 Task: Create a due date automation trigger when advanced on, on the monday after a card is due add dates due in between 1 and 5 days at 11:00 AM.
Action: Mouse moved to (827, 240)
Screenshot: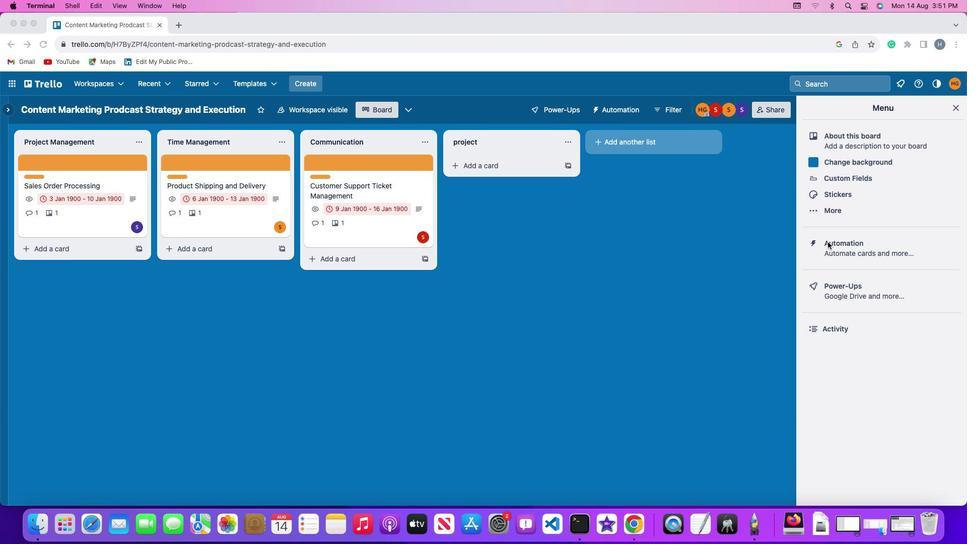 
Action: Mouse pressed left at (827, 240)
Screenshot: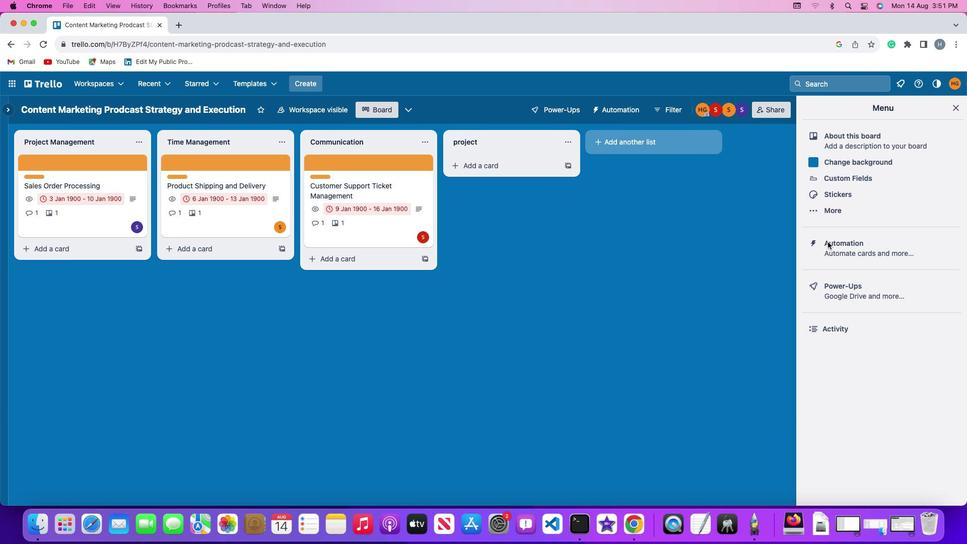 
Action: Mouse pressed left at (827, 240)
Screenshot: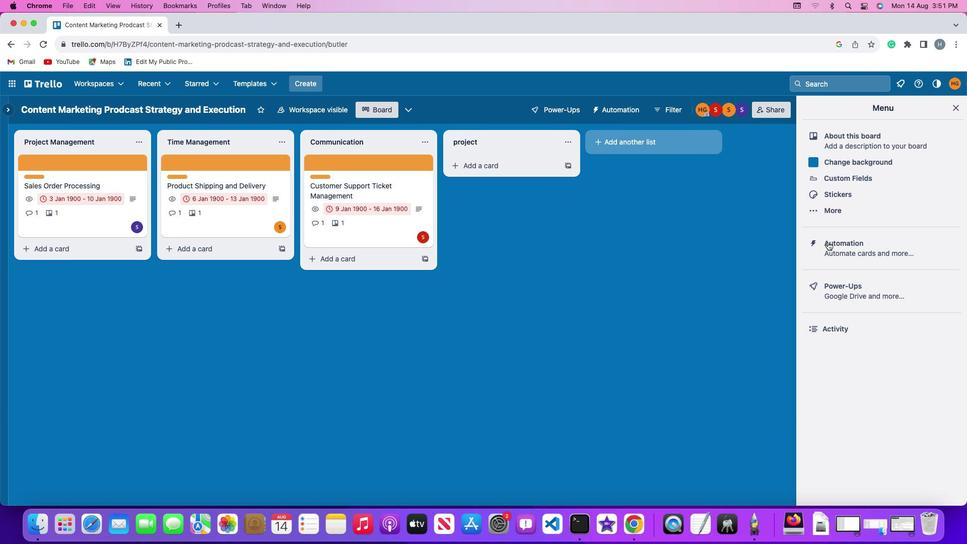 
Action: Mouse moved to (51, 233)
Screenshot: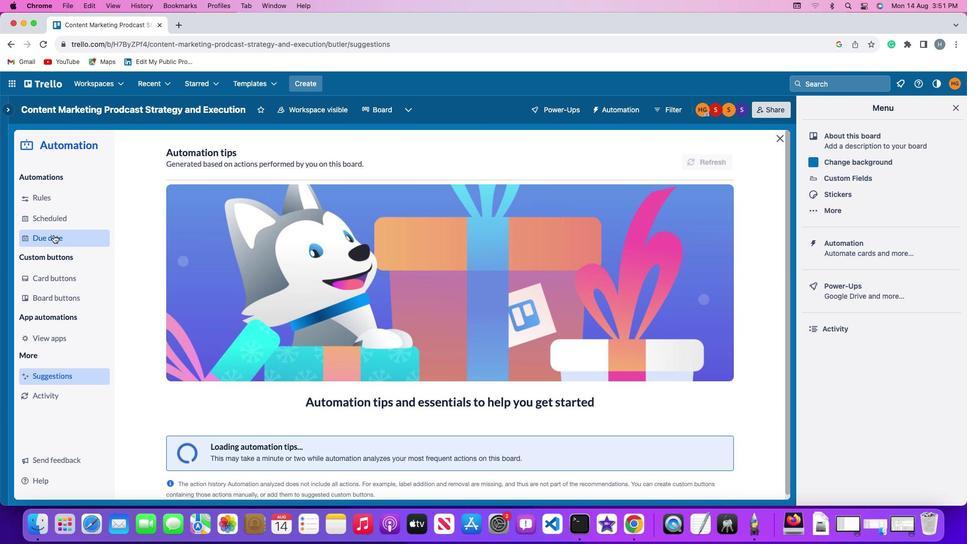 
Action: Mouse pressed left at (51, 233)
Screenshot: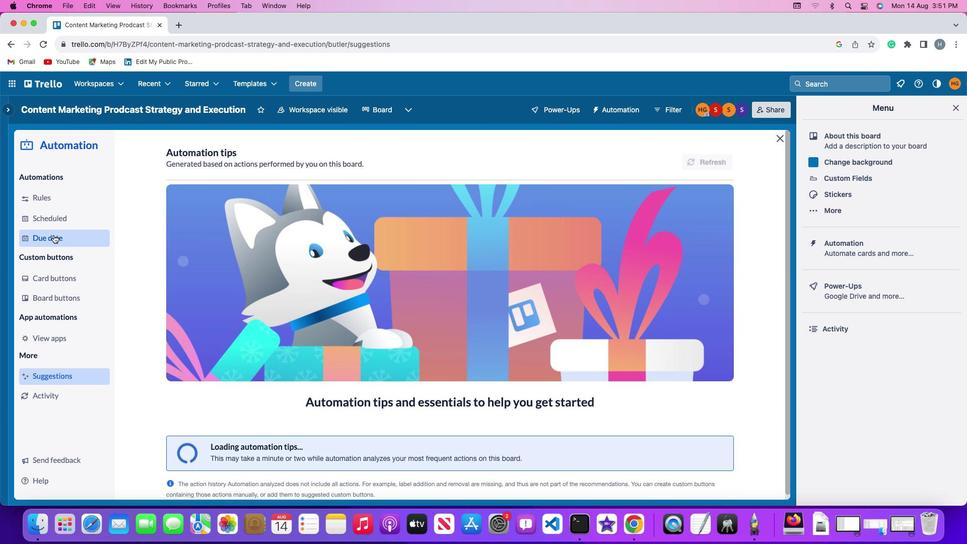 
Action: Mouse moved to (688, 154)
Screenshot: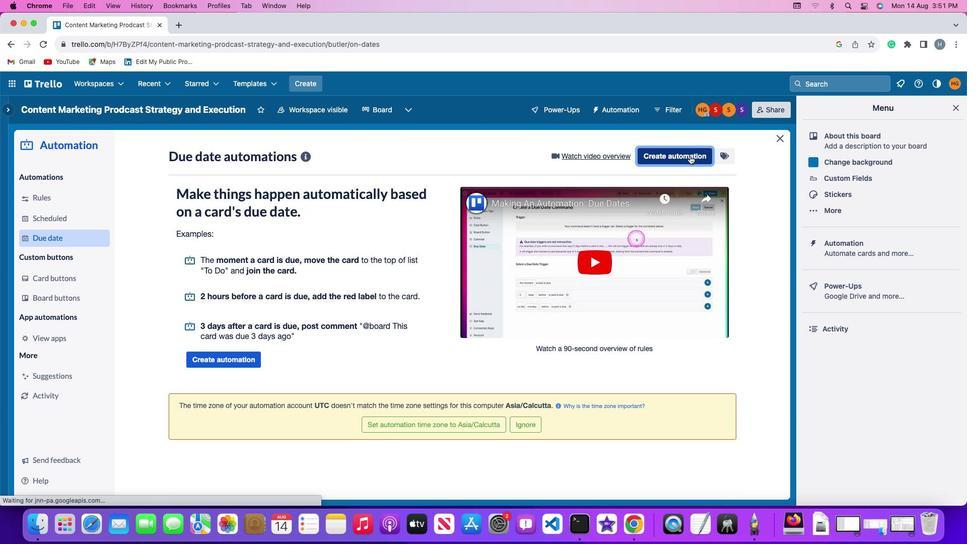 
Action: Mouse pressed left at (688, 154)
Screenshot: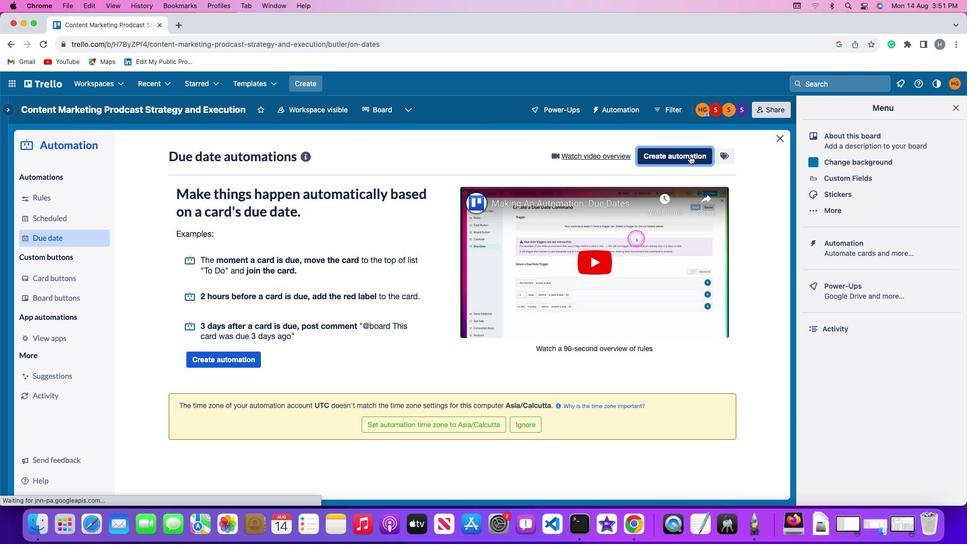 
Action: Mouse moved to (247, 251)
Screenshot: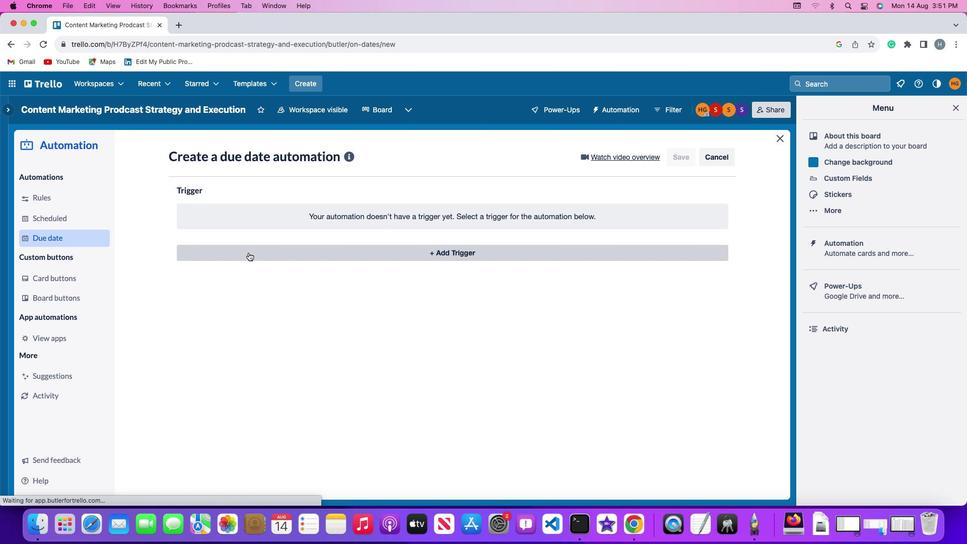 
Action: Mouse pressed left at (247, 251)
Screenshot: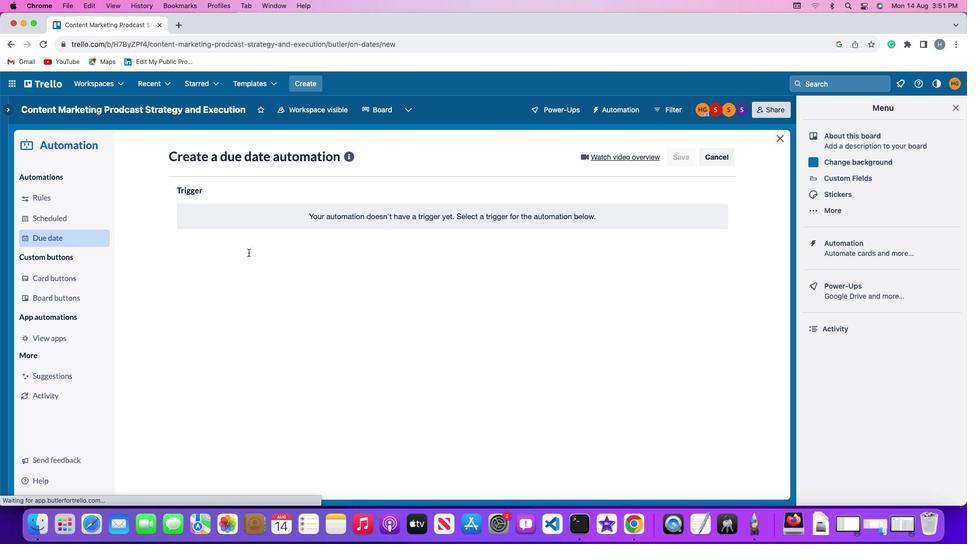 
Action: Mouse moved to (237, 437)
Screenshot: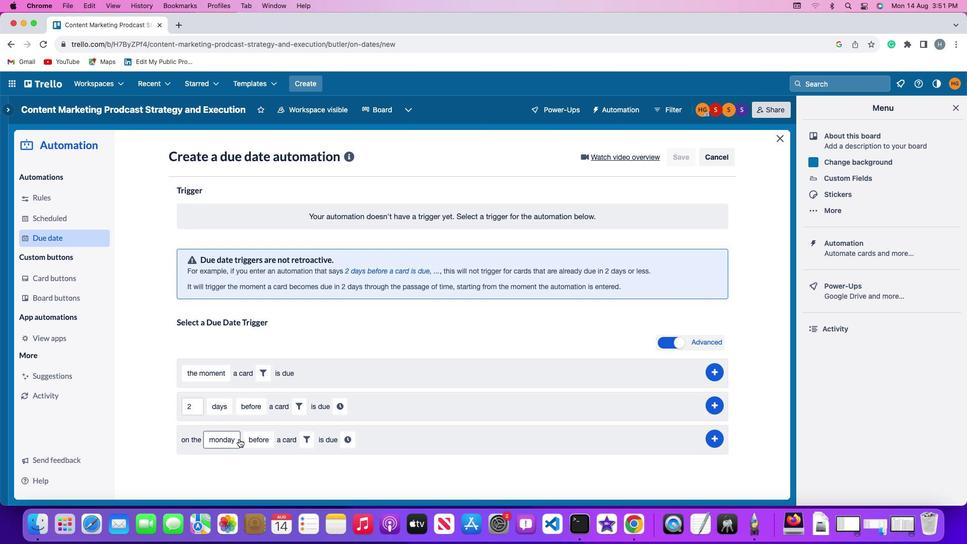 
Action: Mouse pressed left at (237, 437)
Screenshot: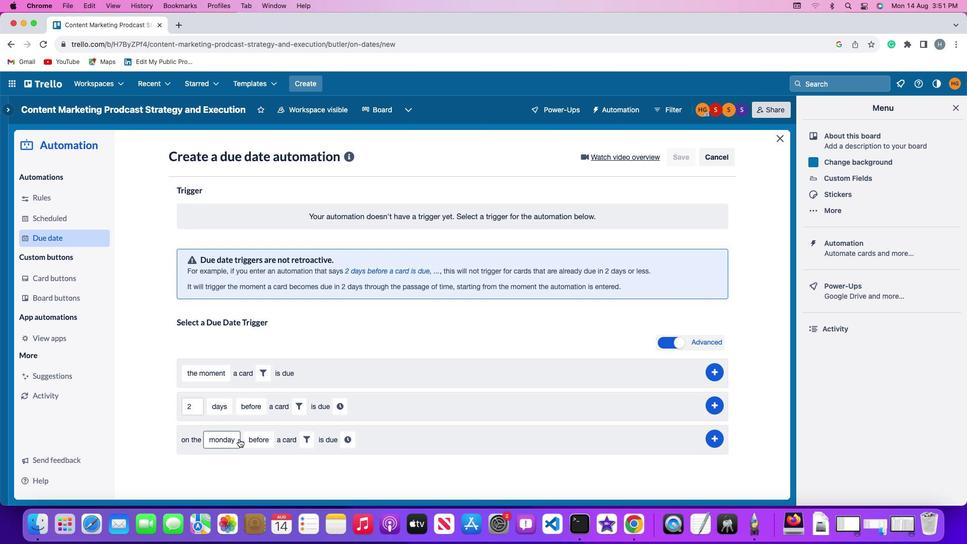 
Action: Mouse moved to (246, 304)
Screenshot: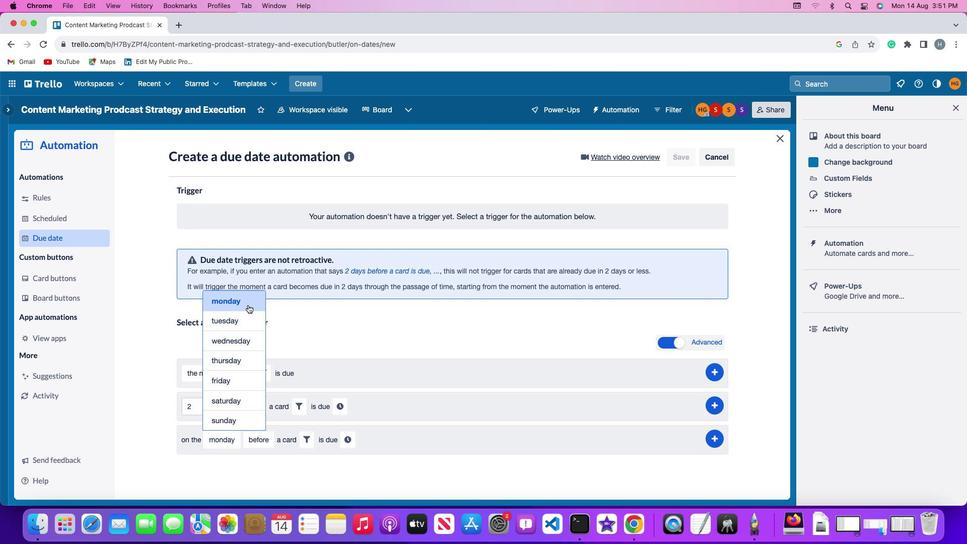 
Action: Mouse pressed left at (246, 304)
Screenshot: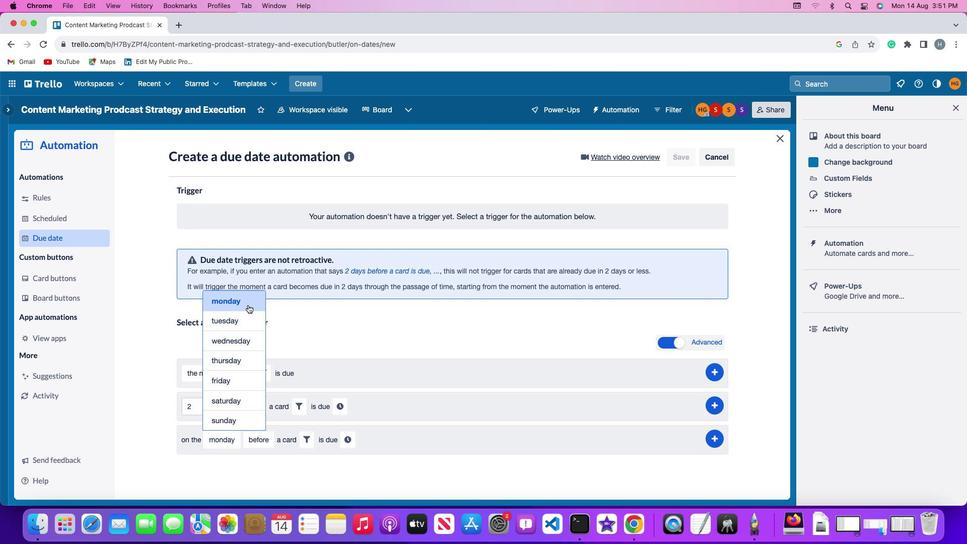 
Action: Mouse moved to (262, 443)
Screenshot: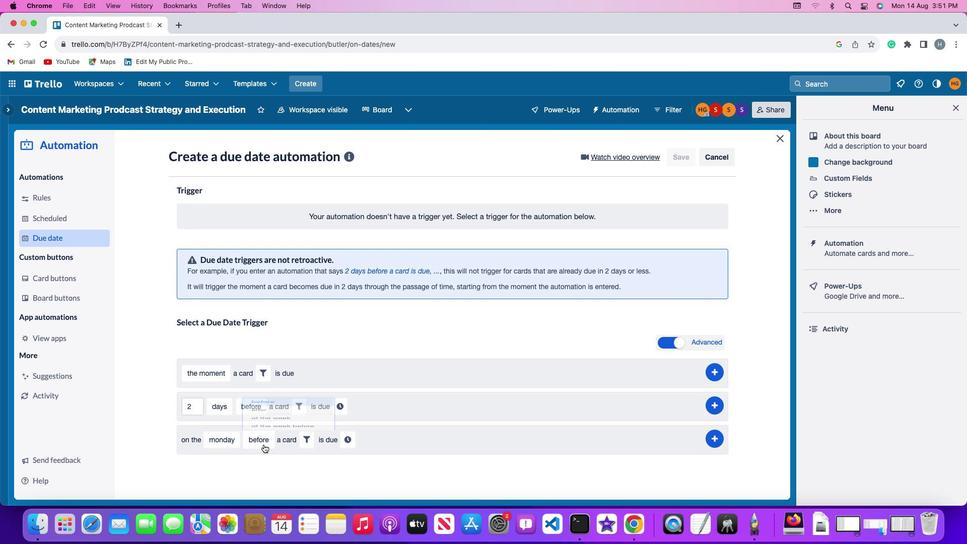 
Action: Mouse pressed left at (262, 443)
Screenshot: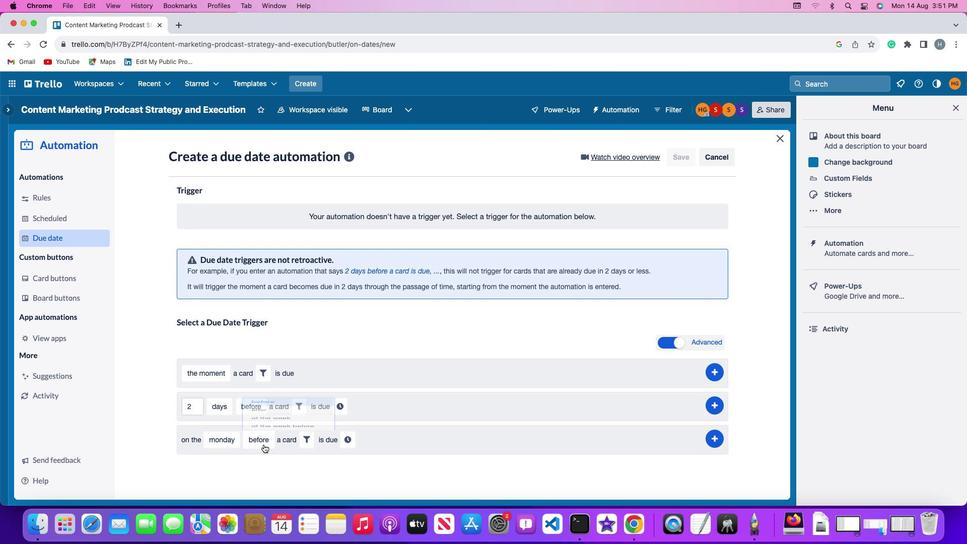 
Action: Mouse moved to (269, 373)
Screenshot: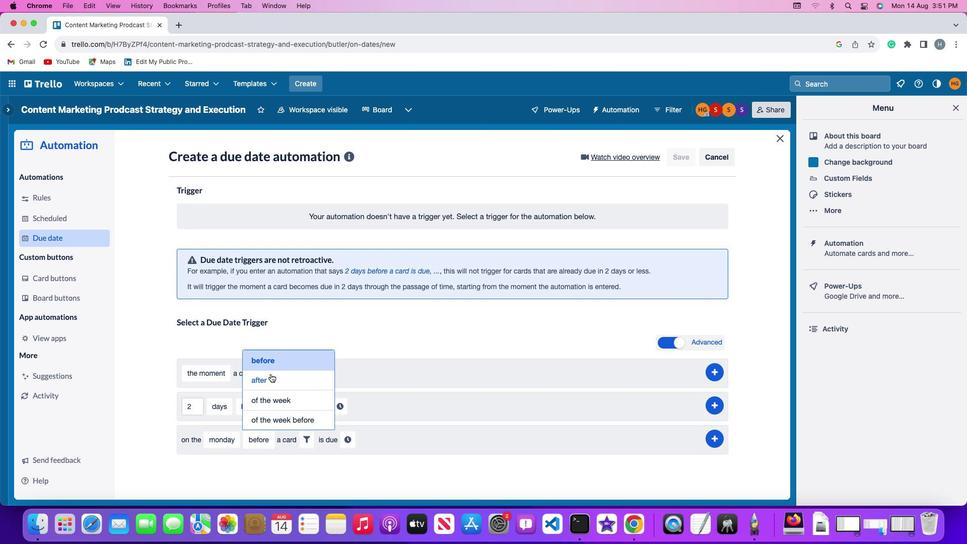 
Action: Mouse pressed left at (269, 373)
Screenshot: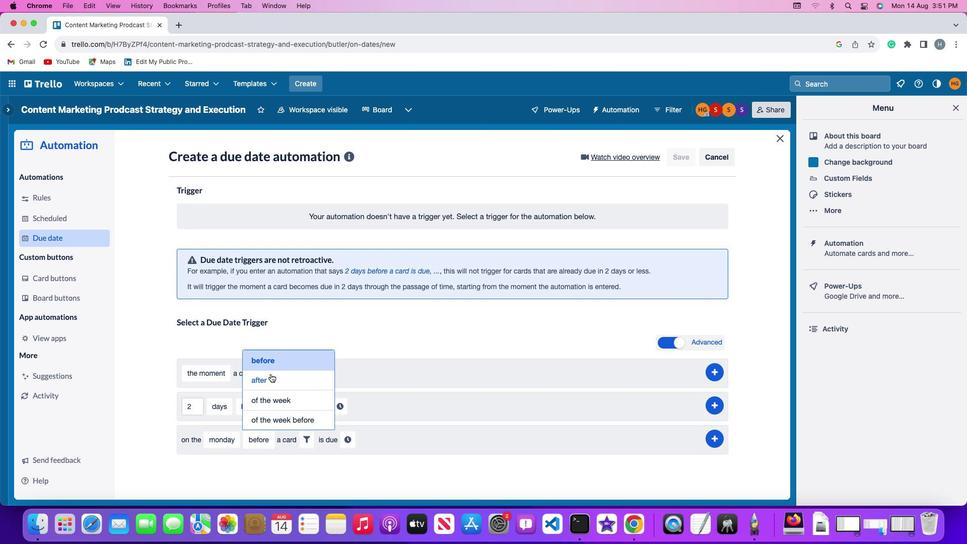 
Action: Mouse moved to (293, 444)
Screenshot: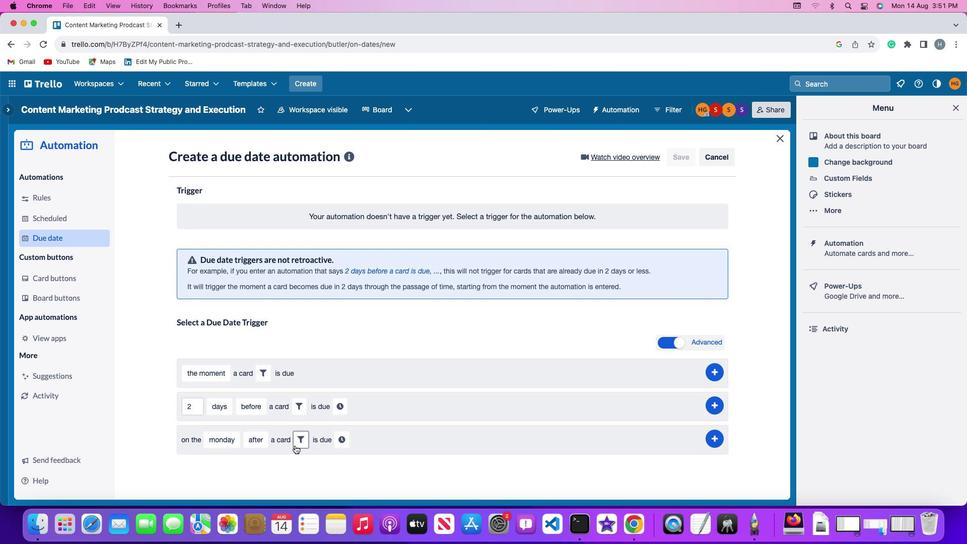 
Action: Mouse pressed left at (293, 444)
Screenshot: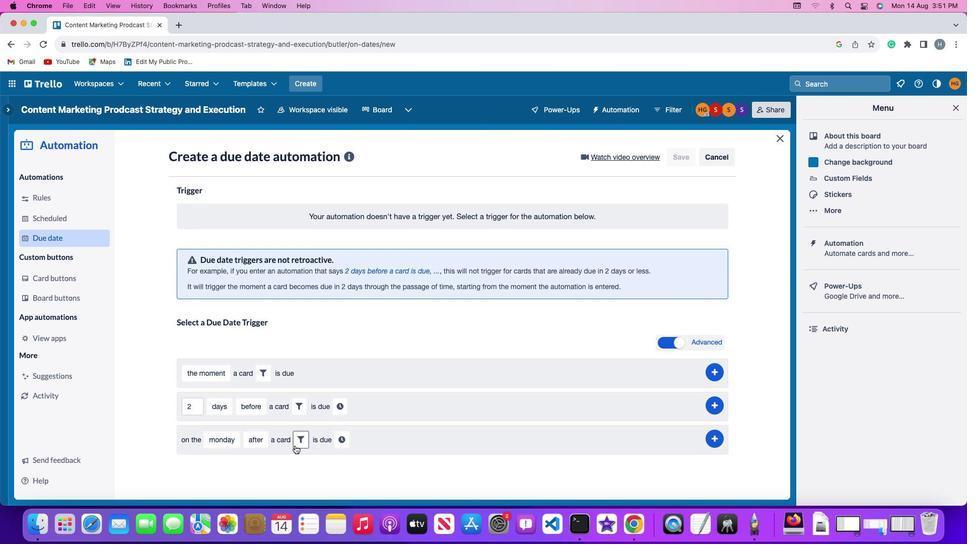 
Action: Mouse moved to (356, 472)
Screenshot: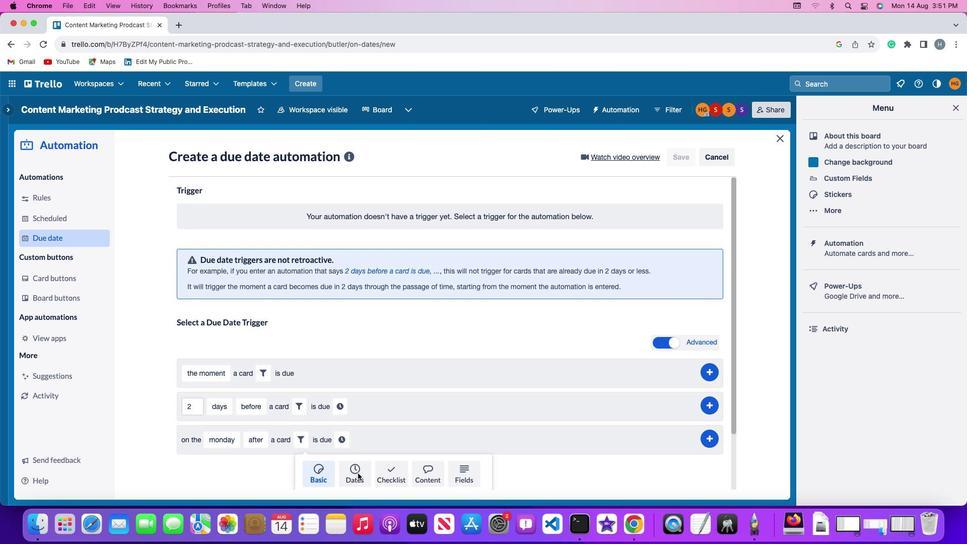 
Action: Mouse pressed left at (356, 472)
Screenshot: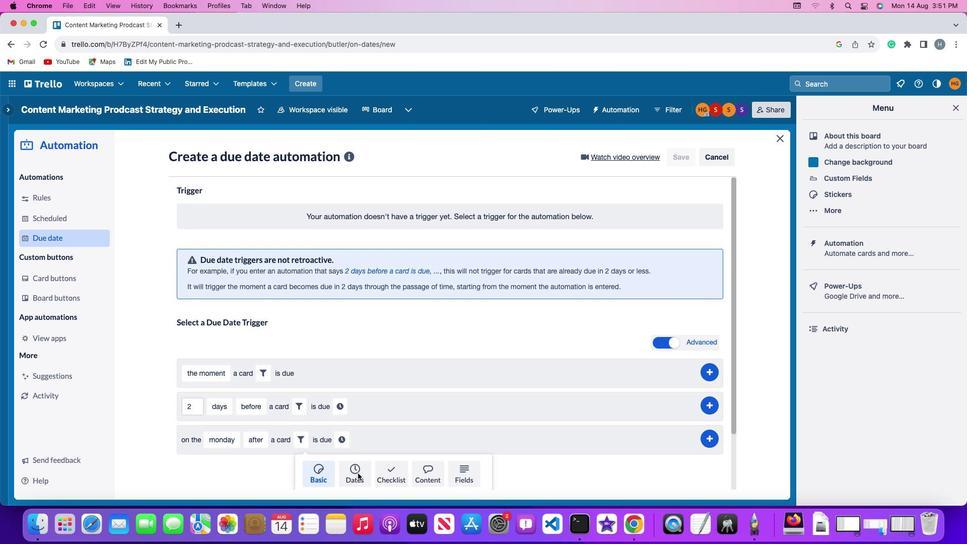 
Action: Mouse moved to (275, 468)
Screenshot: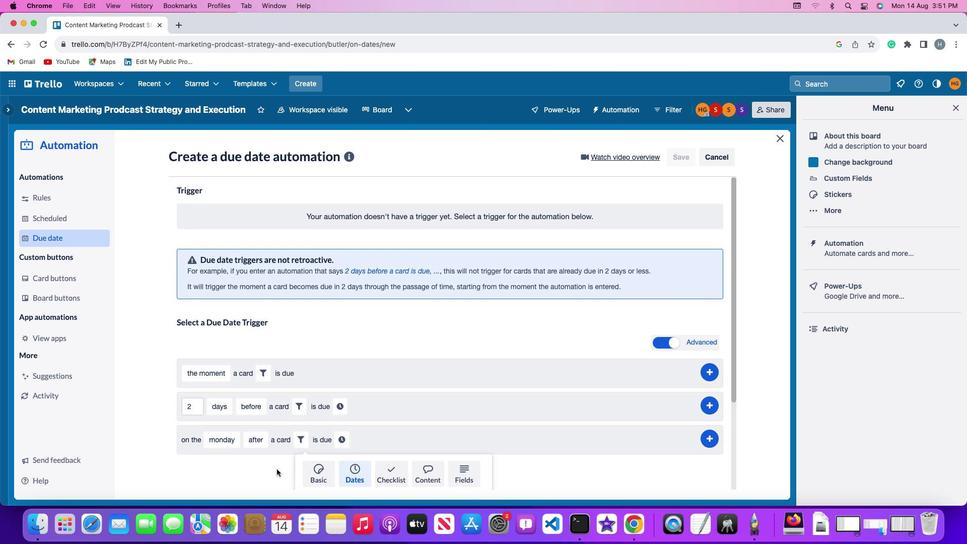 
Action: Mouse scrolled (275, 468) with delta (-1, -1)
Screenshot: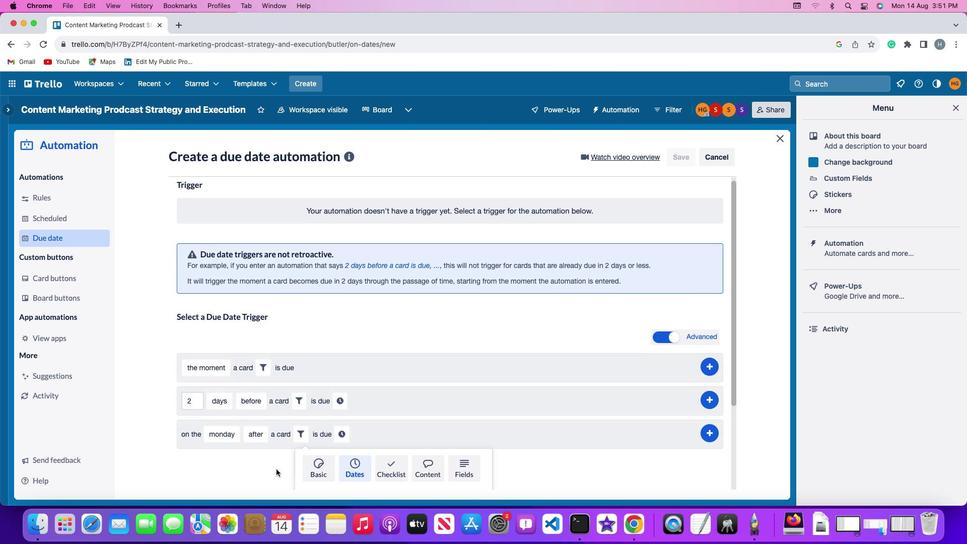 
Action: Mouse scrolled (275, 468) with delta (-1, -1)
Screenshot: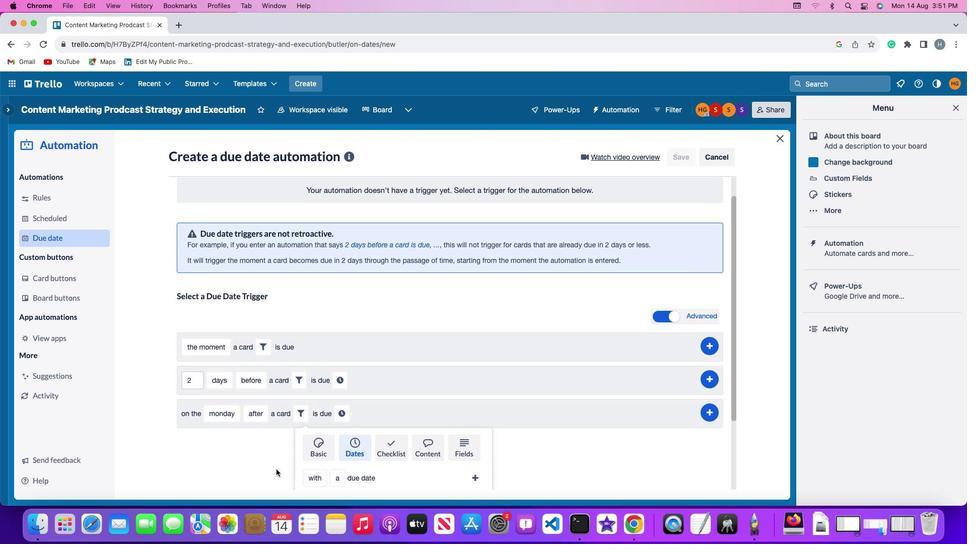 
Action: Mouse scrolled (275, 468) with delta (-1, -2)
Screenshot: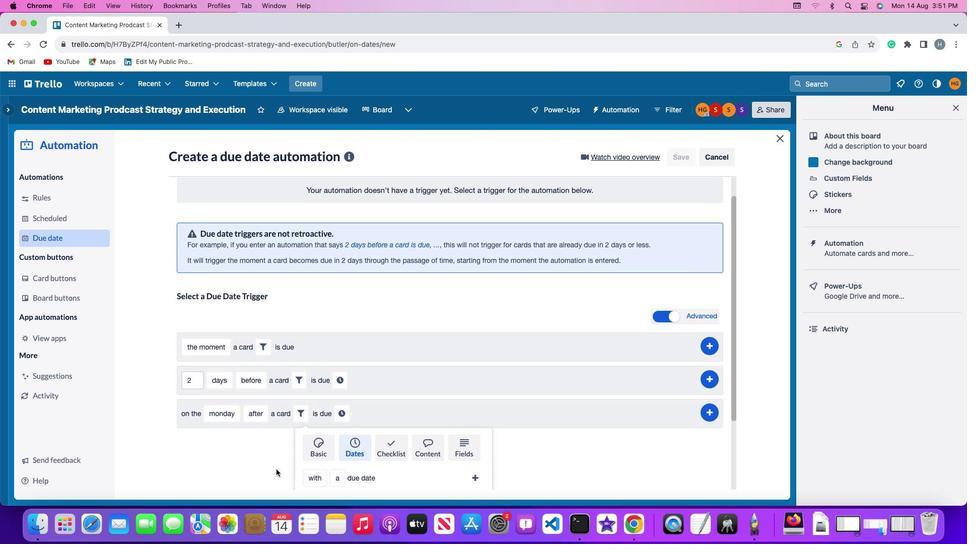 
Action: Mouse scrolled (275, 468) with delta (-1, -3)
Screenshot: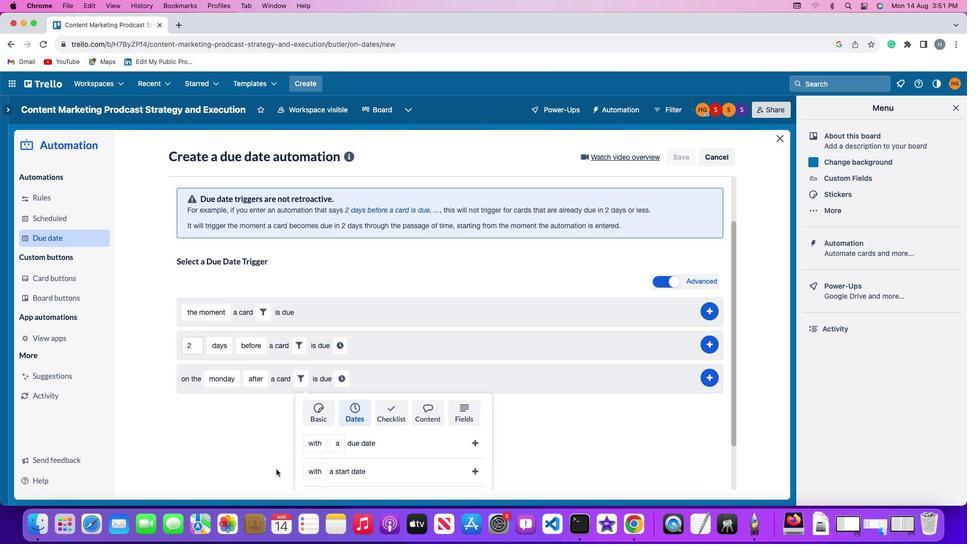 
Action: Mouse moved to (275, 467)
Screenshot: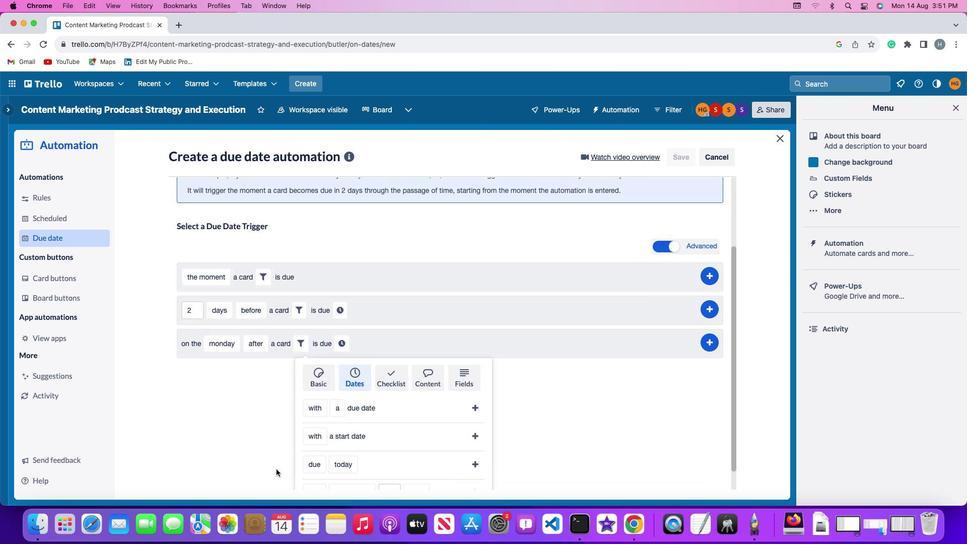 
Action: Mouse scrolled (275, 467) with delta (-1, -4)
Screenshot: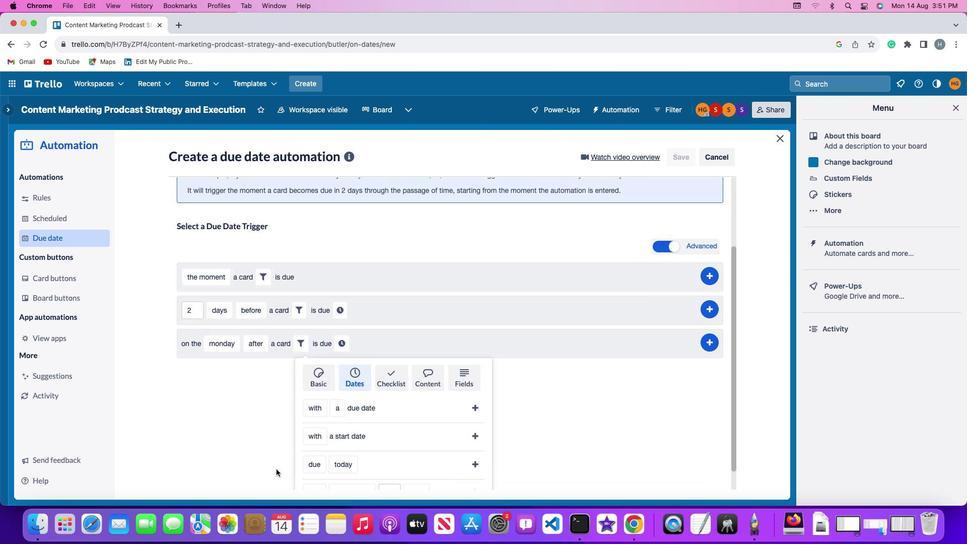 
Action: Mouse moved to (274, 467)
Screenshot: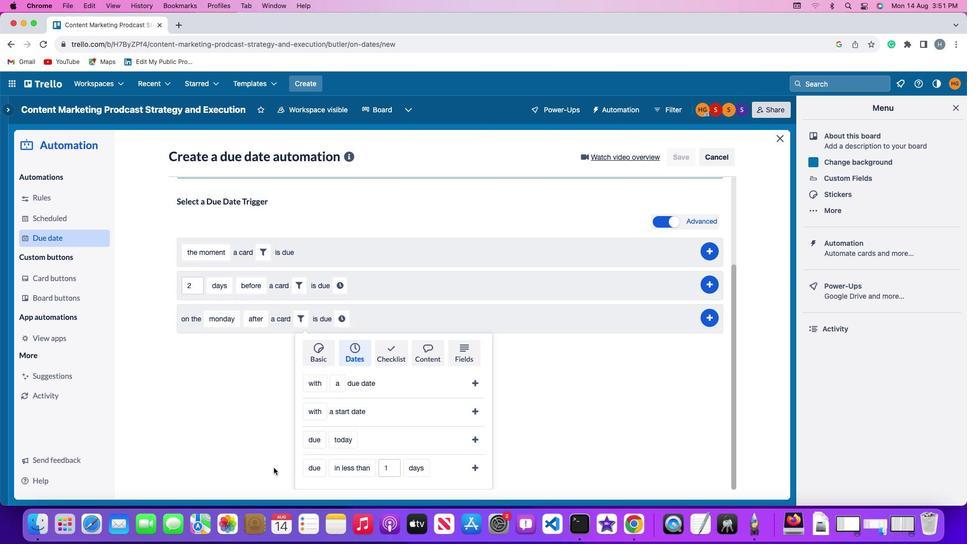 
Action: Mouse scrolled (274, 467) with delta (-1, -1)
Screenshot: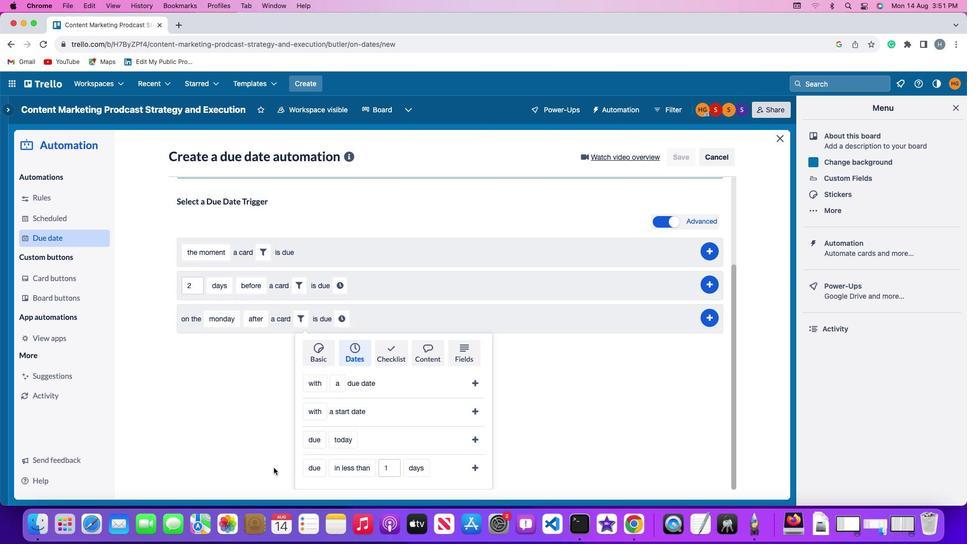 
Action: Mouse moved to (274, 467)
Screenshot: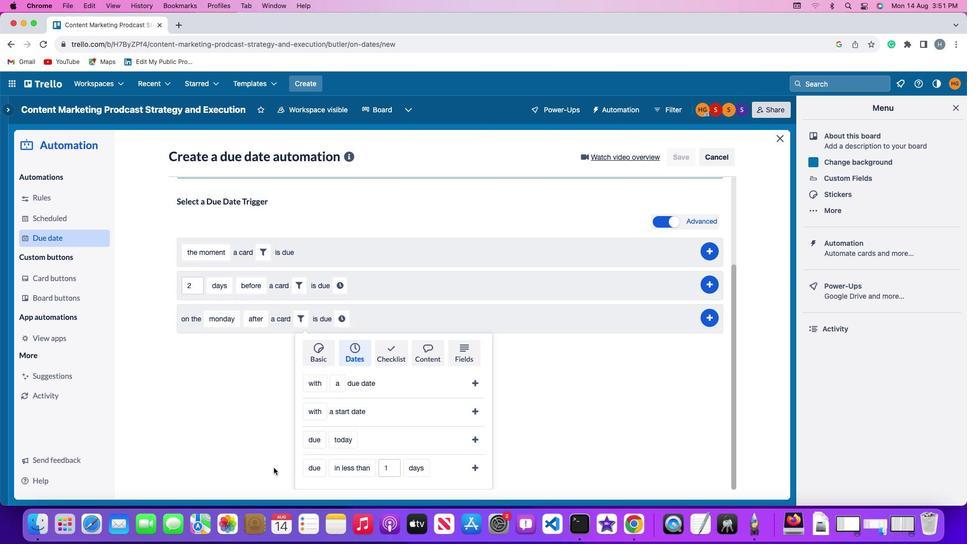 
Action: Mouse scrolled (274, 467) with delta (-1, -1)
Screenshot: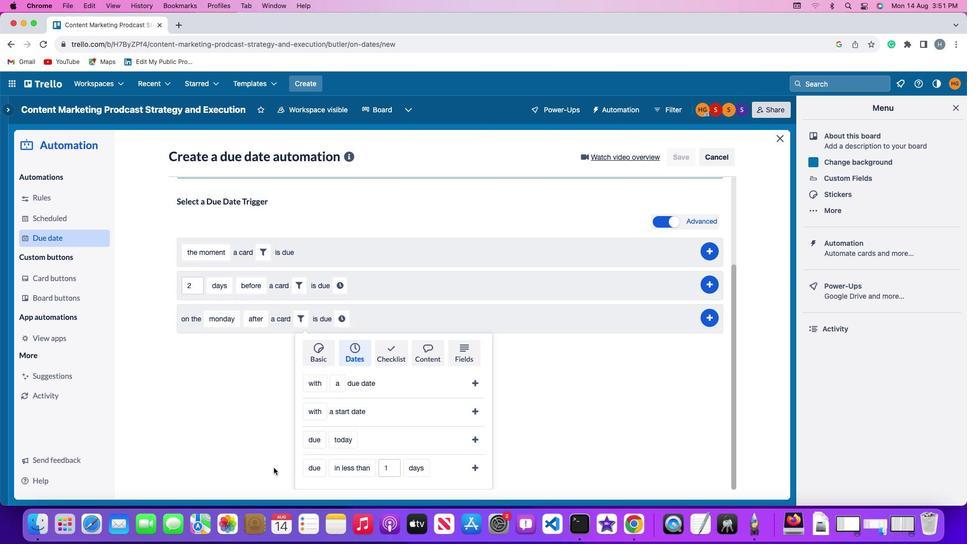 
Action: Mouse moved to (274, 467)
Screenshot: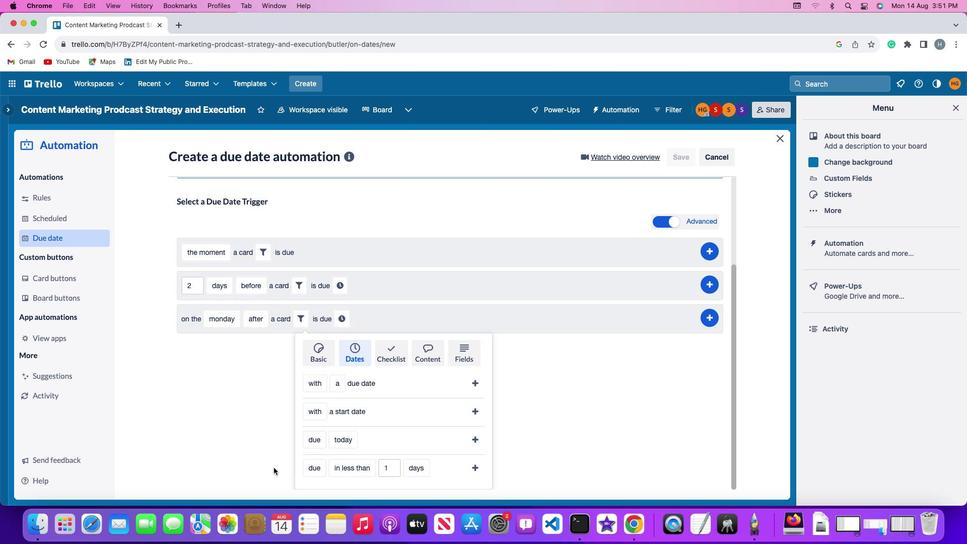 
Action: Mouse scrolled (274, 467) with delta (-1, -2)
Screenshot: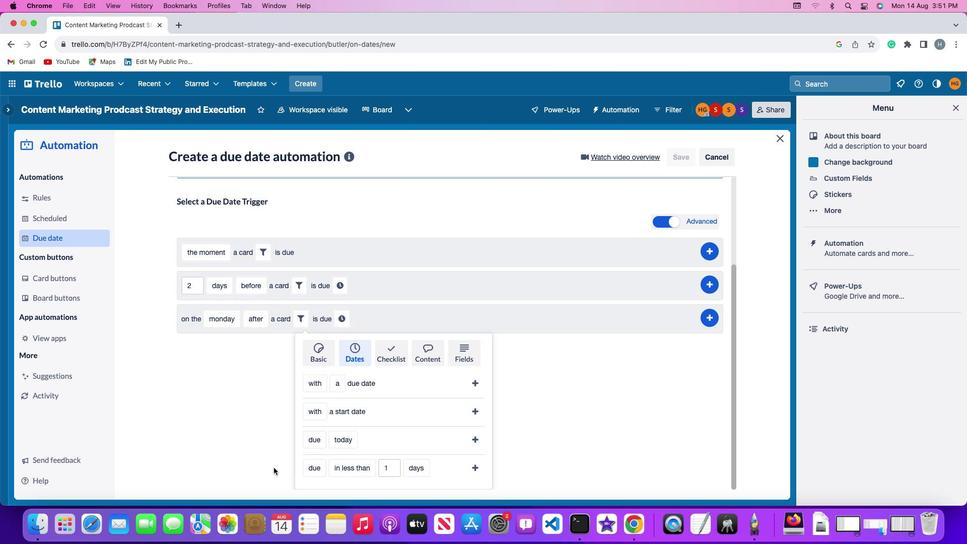 
Action: Mouse moved to (272, 466)
Screenshot: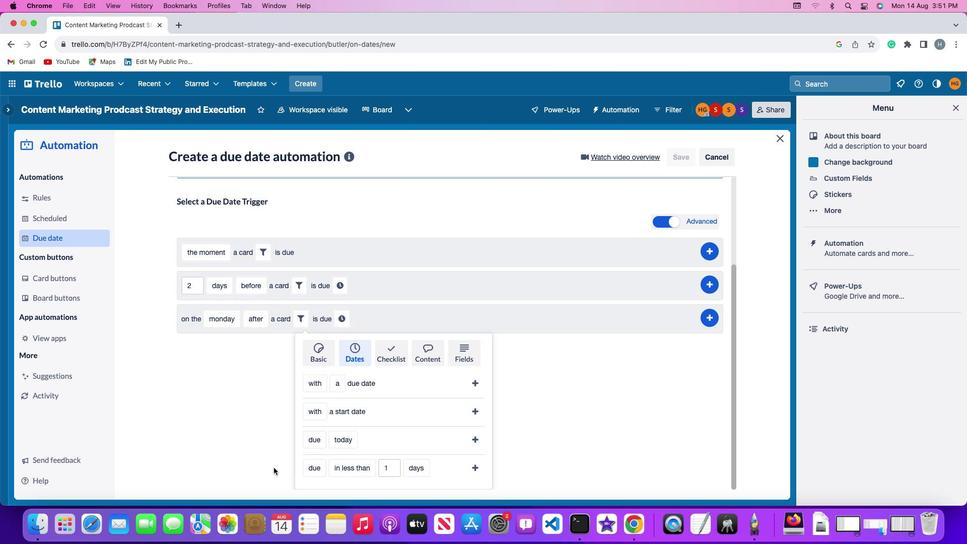 
Action: Mouse scrolled (272, 466) with delta (-1, -3)
Screenshot: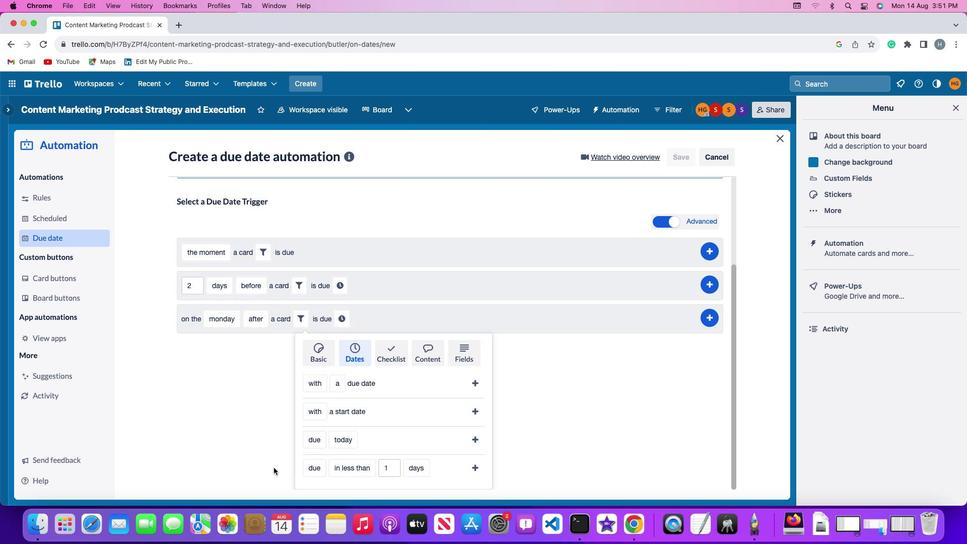 
Action: Mouse moved to (314, 472)
Screenshot: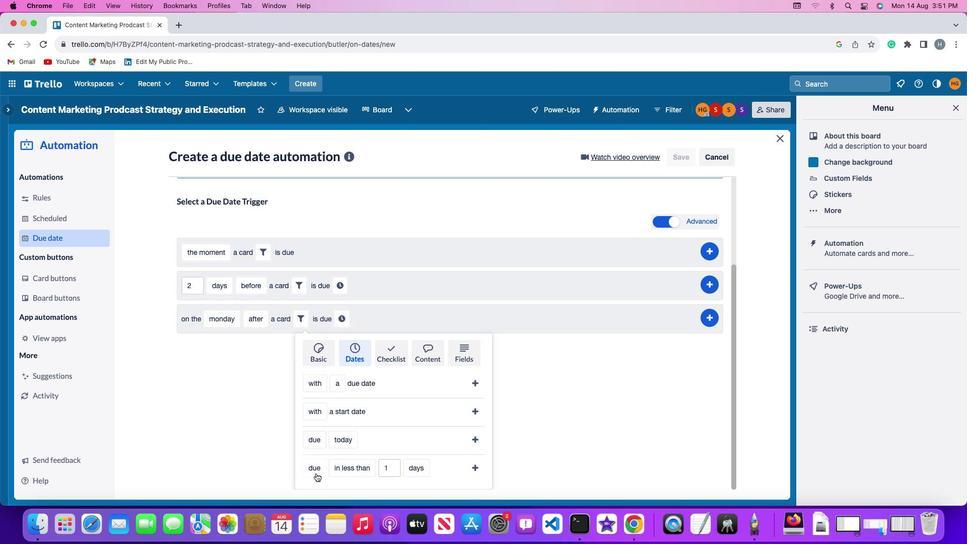 
Action: Mouse pressed left at (314, 472)
Screenshot: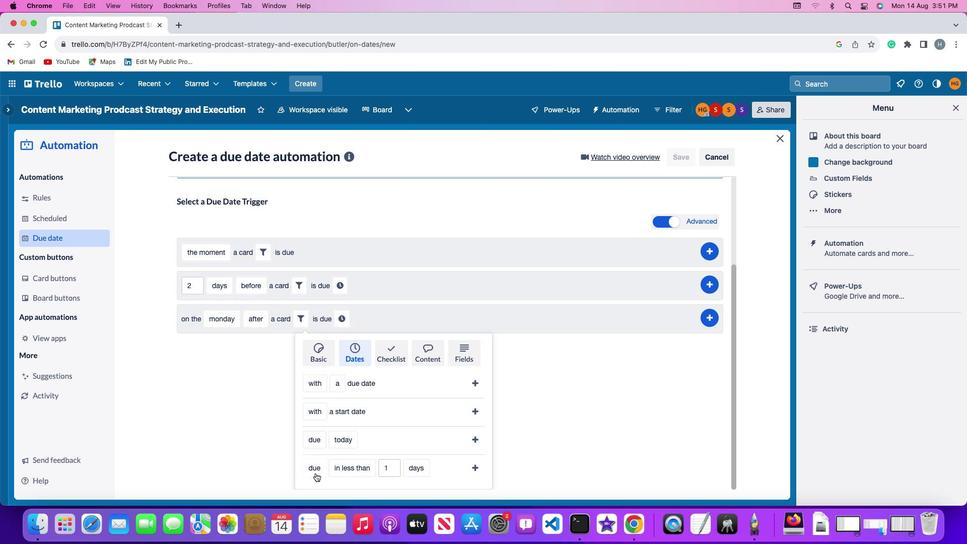 
Action: Mouse moved to (317, 430)
Screenshot: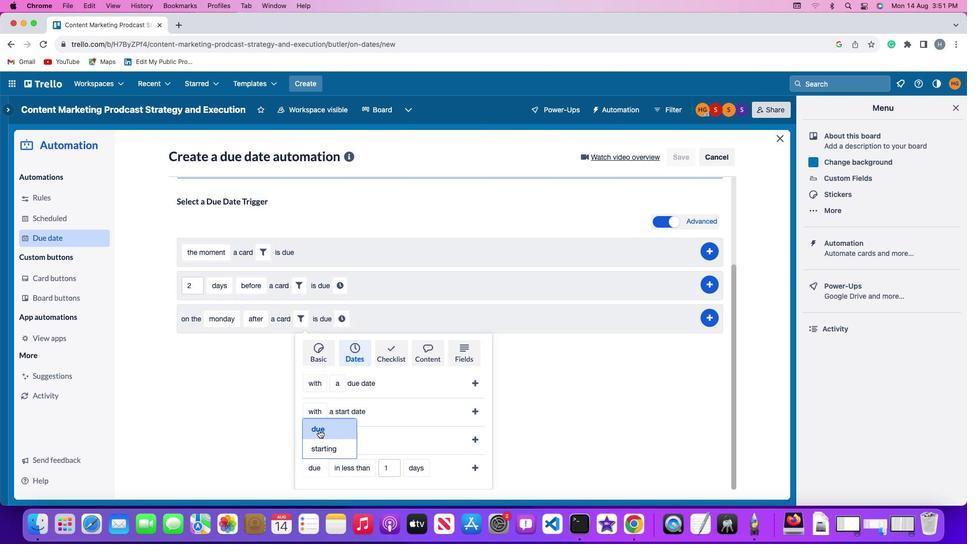 
Action: Mouse pressed left at (317, 430)
Screenshot: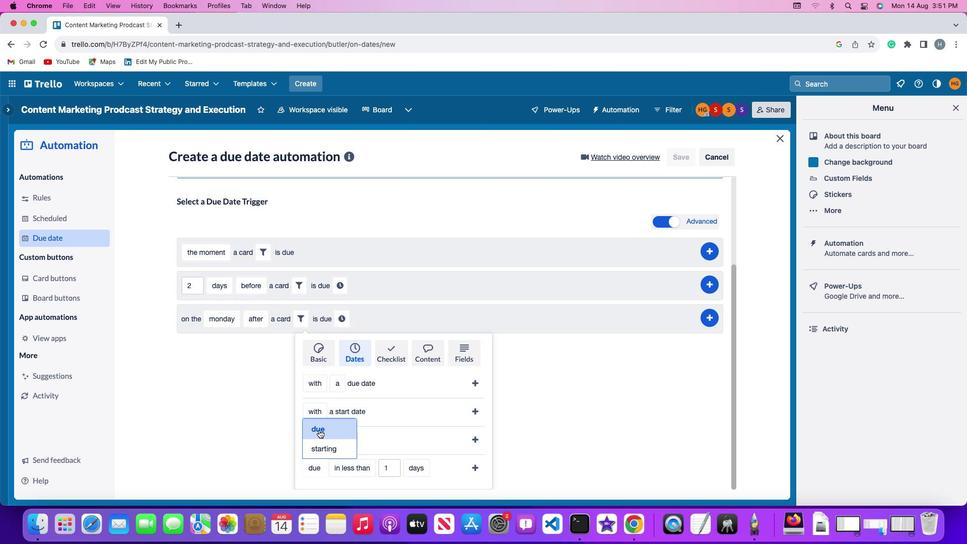 
Action: Mouse moved to (354, 479)
Screenshot: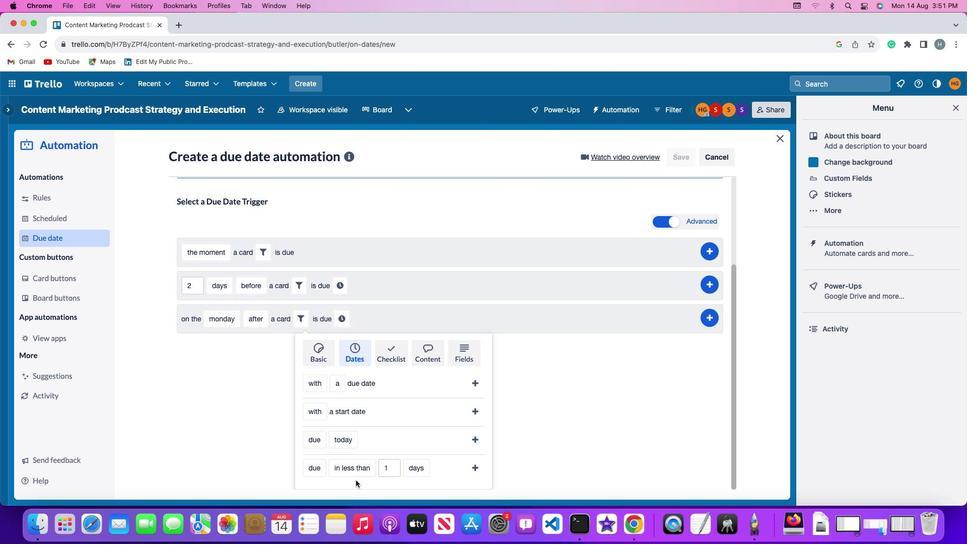 
Action: Mouse pressed left at (354, 479)
Screenshot: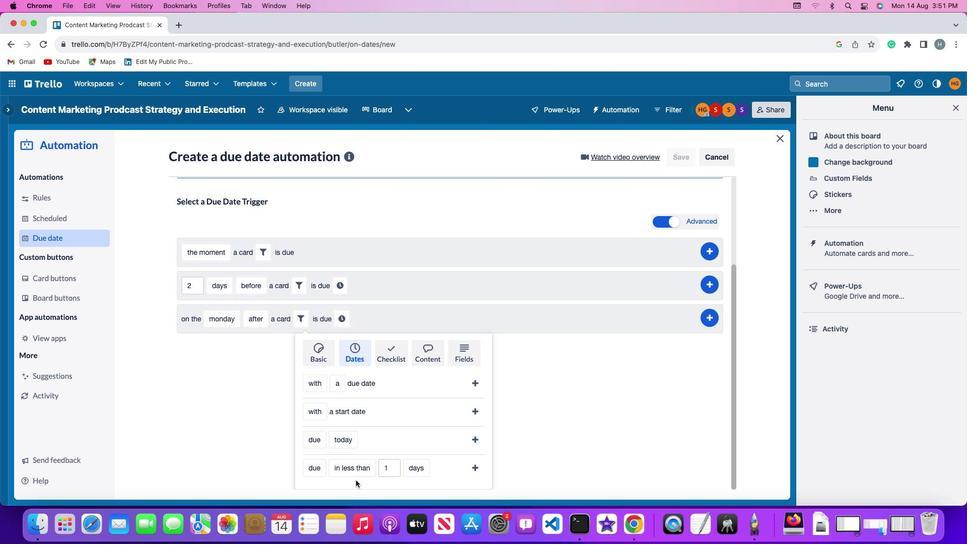 
Action: Mouse moved to (353, 464)
Screenshot: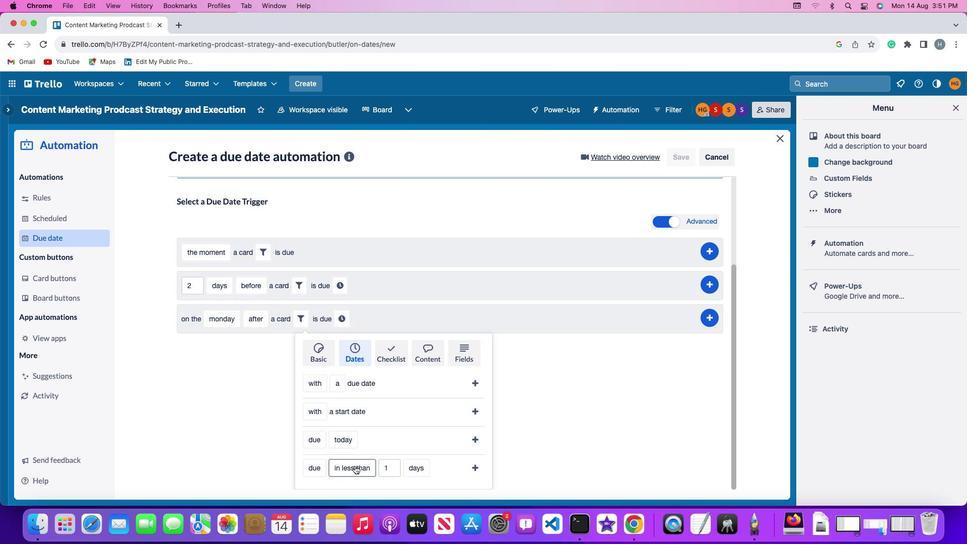 
Action: Mouse pressed left at (353, 464)
Screenshot: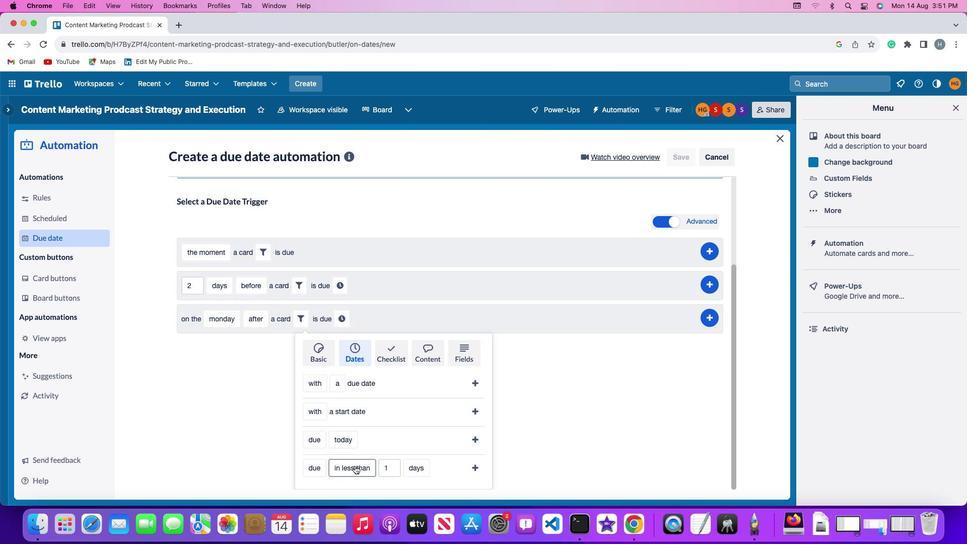 
Action: Mouse moved to (343, 447)
Screenshot: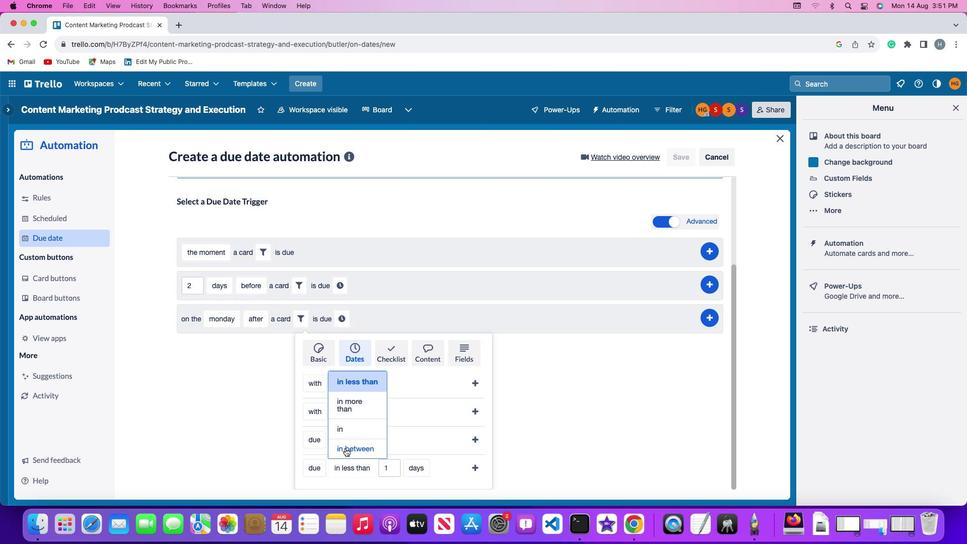 
Action: Mouse pressed left at (343, 447)
Screenshot: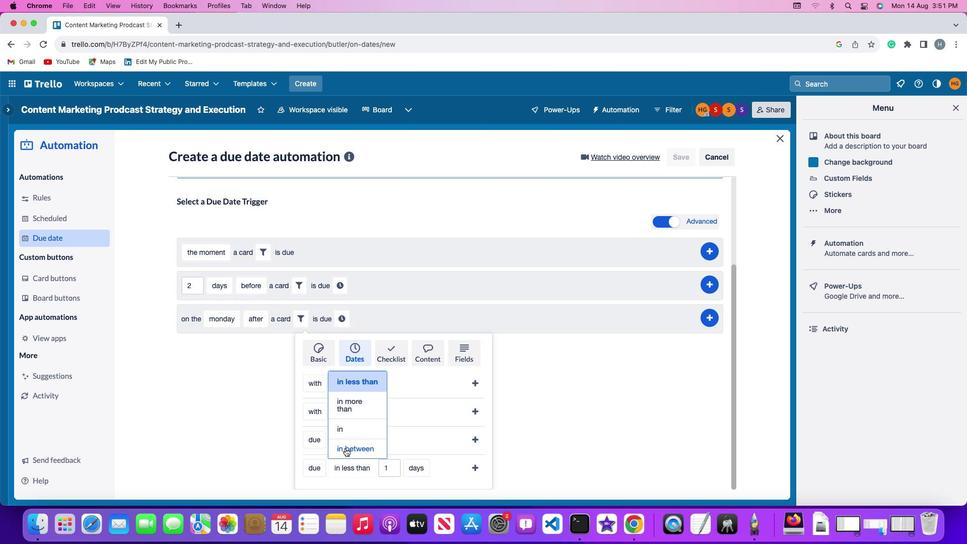 
Action: Mouse moved to (388, 467)
Screenshot: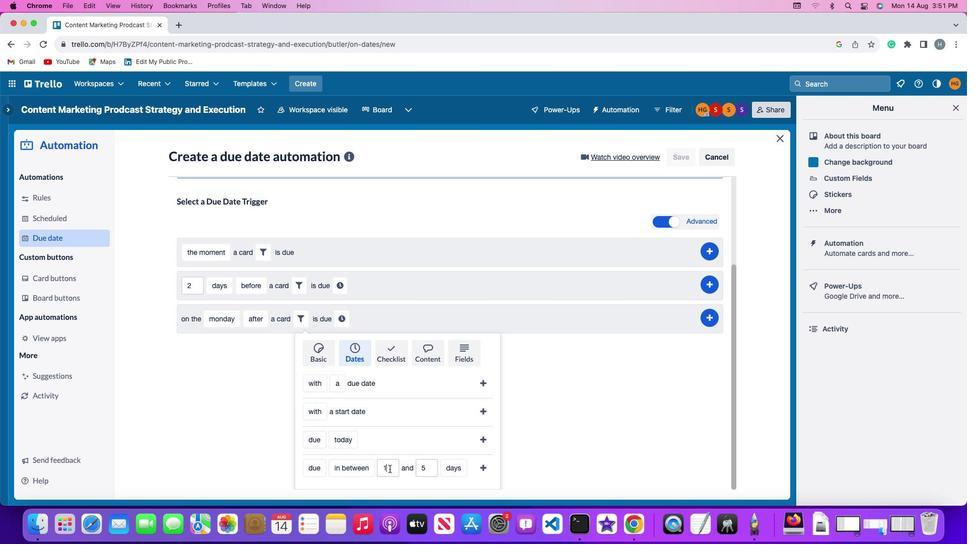 
Action: Mouse pressed left at (388, 467)
Screenshot: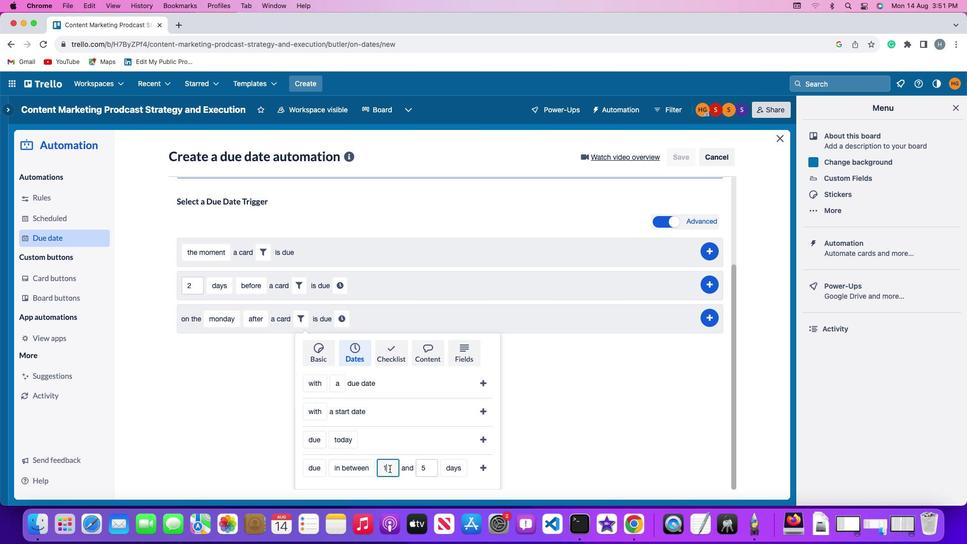 
Action: Mouse moved to (389, 466)
Screenshot: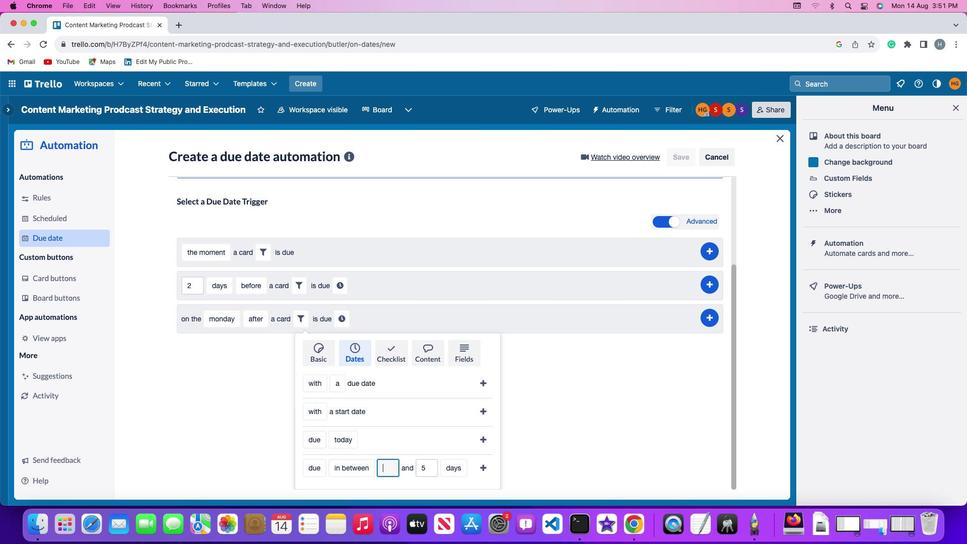 
Action: Key pressed Key.backspace
Screenshot: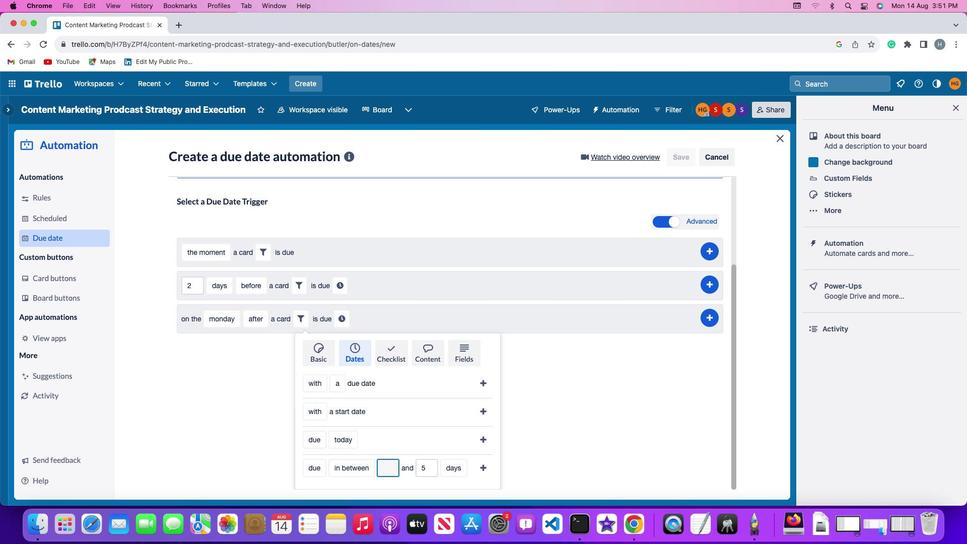 
Action: Mouse moved to (389, 466)
Screenshot: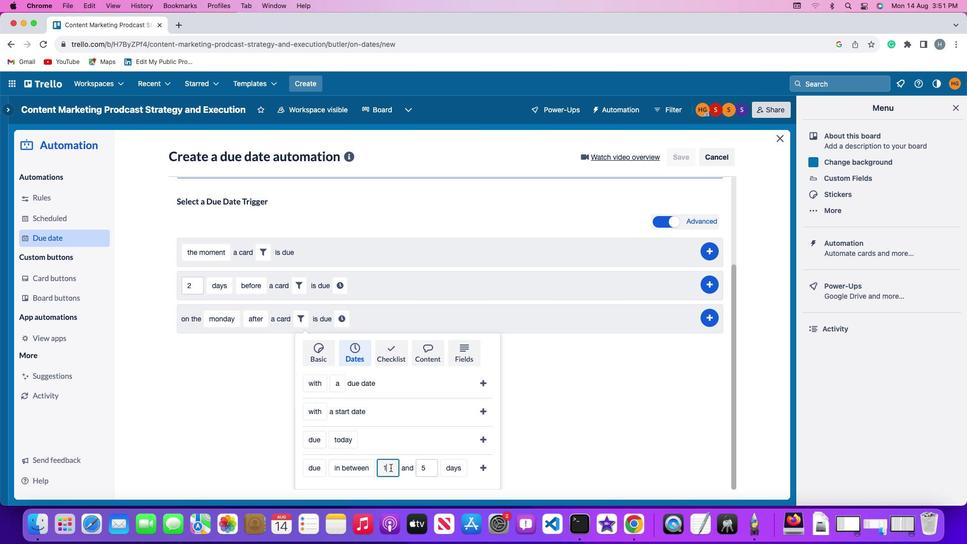 
Action: Key pressed '1'
Screenshot: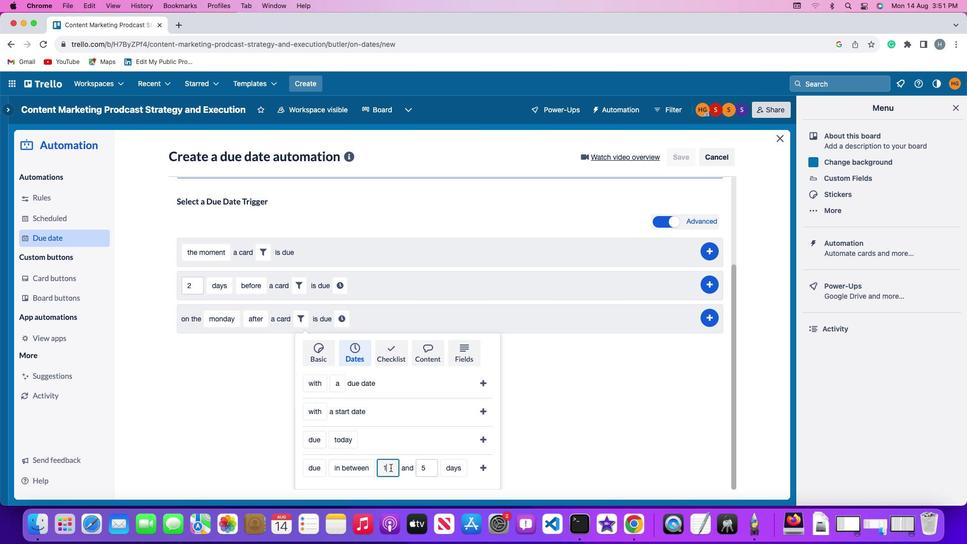 
Action: Mouse moved to (428, 466)
Screenshot: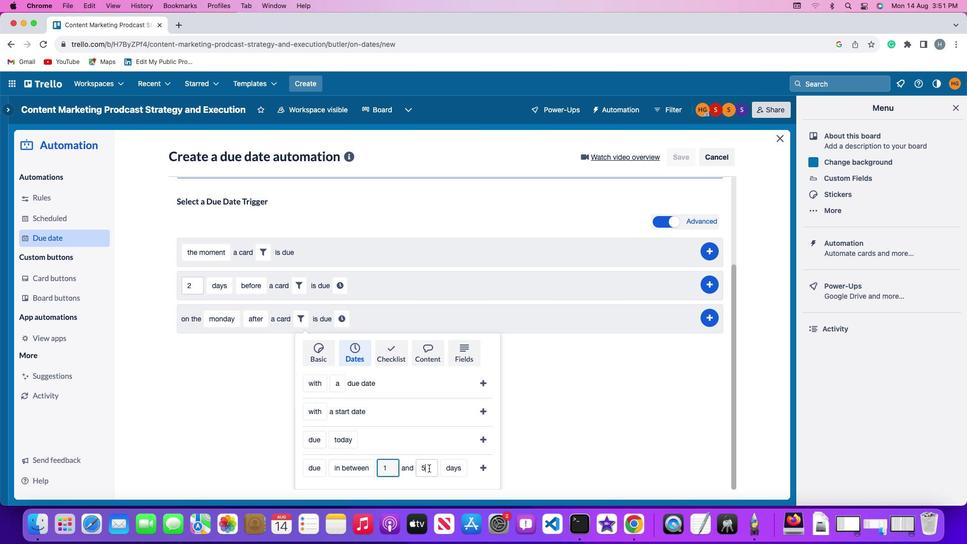 
Action: Mouse pressed left at (428, 466)
Screenshot: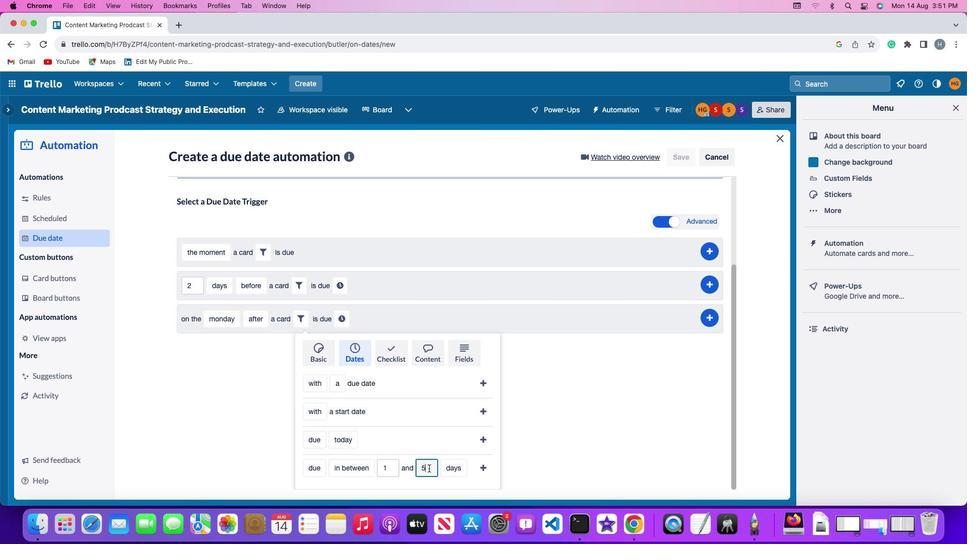 
Action: Key pressed Key.backspace'5'
Screenshot: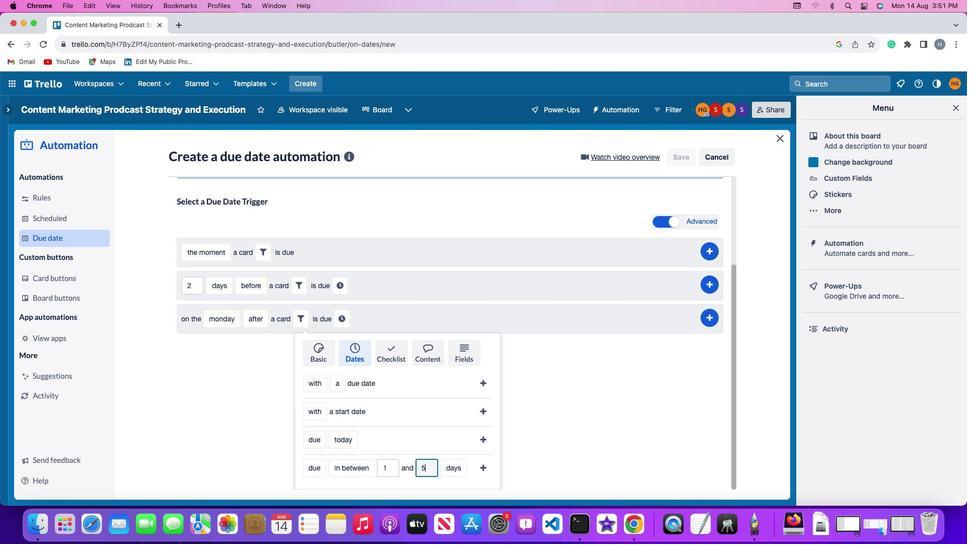 
Action: Mouse moved to (444, 467)
Screenshot: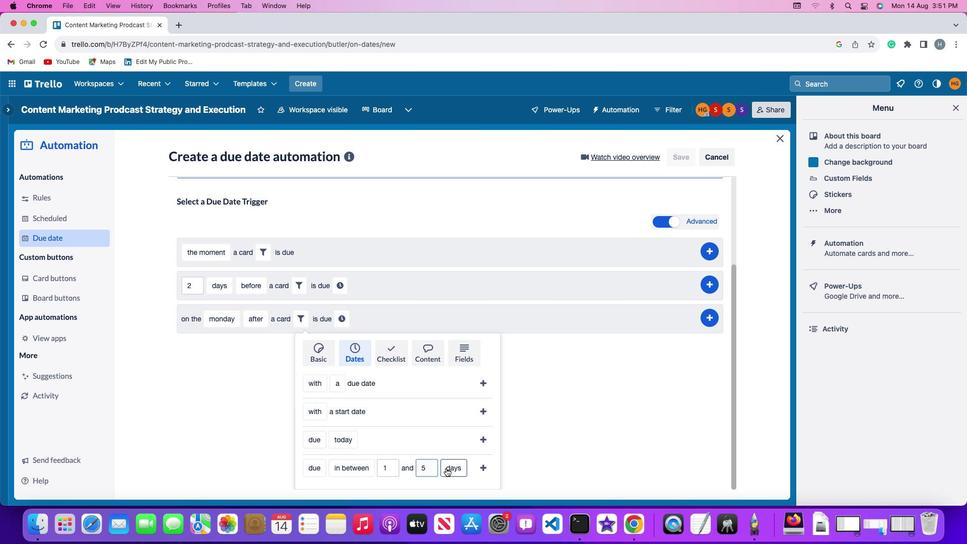 
Action: Mouse pressed left at (444, 467)
Screenshot: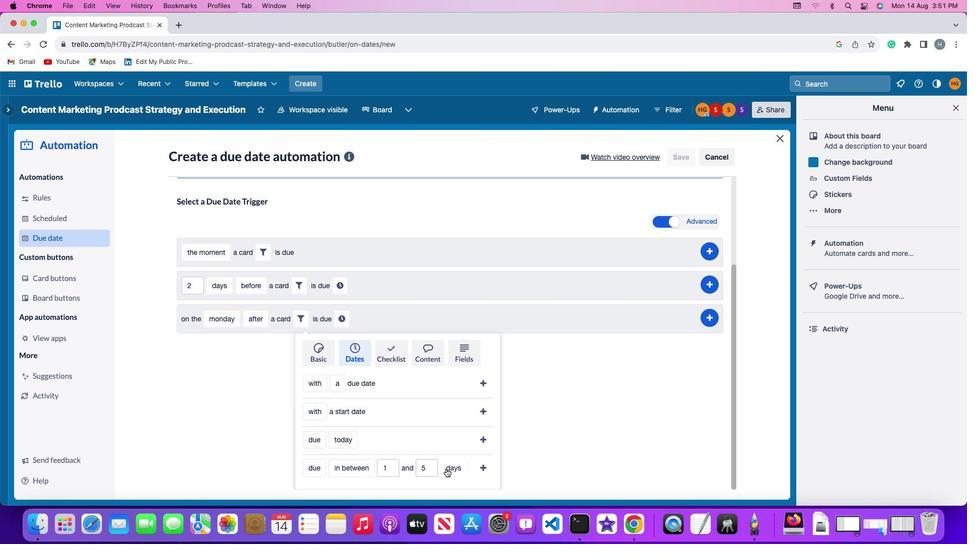 
Action: Mouse moved to (453, 427)
Screenshot: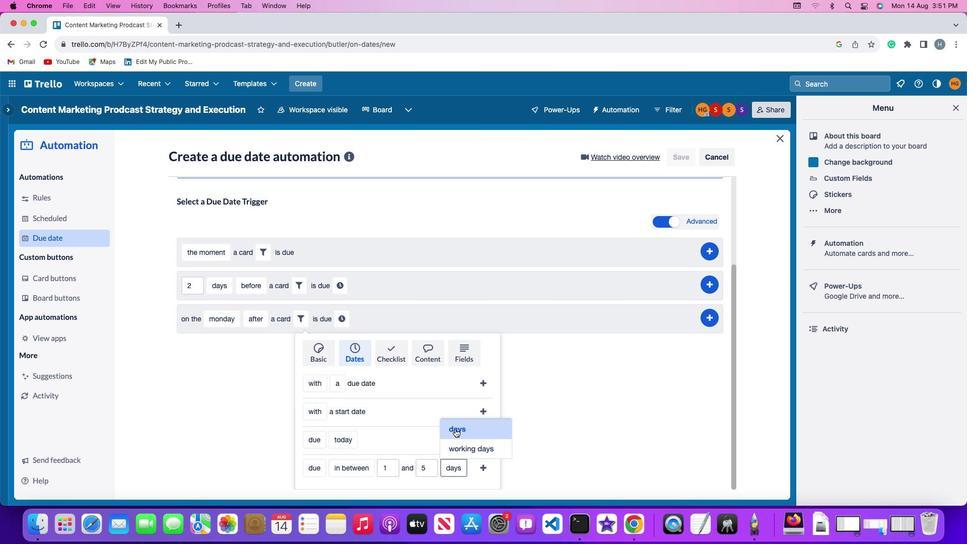 
Action: Mouse pressed left at (453, 427)
Screenshot: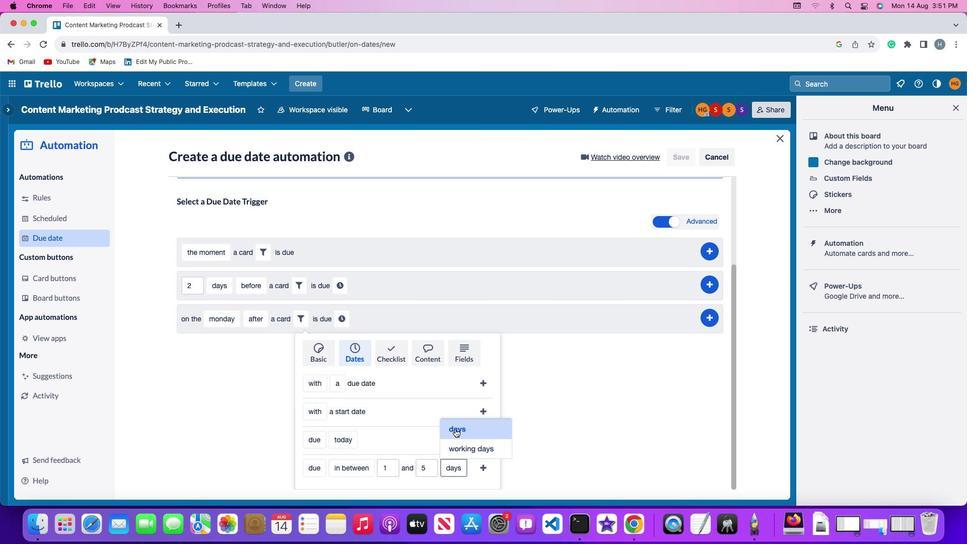 
Action: Mouse moved to (481, 463)
Screenshot: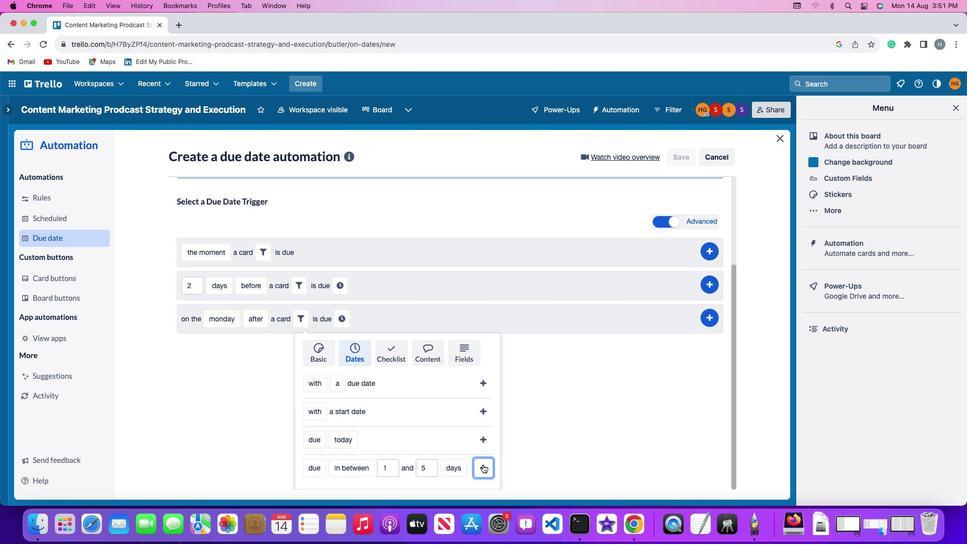 
Action: Mouse pressed left at (481, 463)
Screenshot: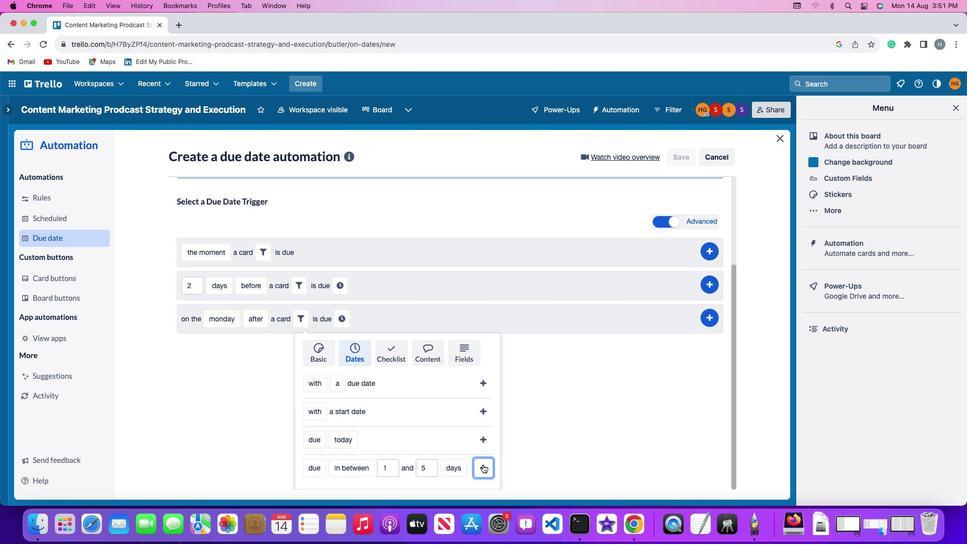 
Action: Mouse moved to (456, 440)
Screenshot: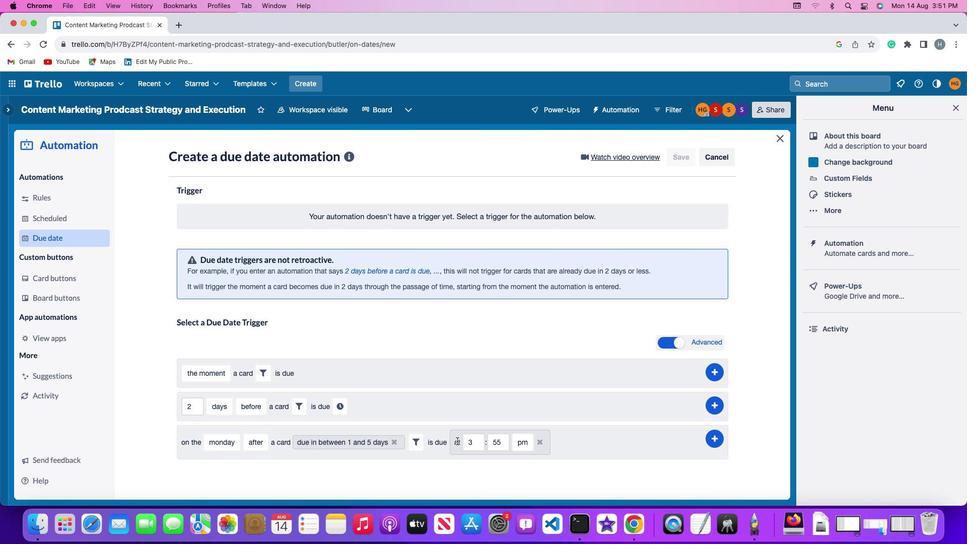 
Action: Mouse pressed left at (456, 440)
Screenshot: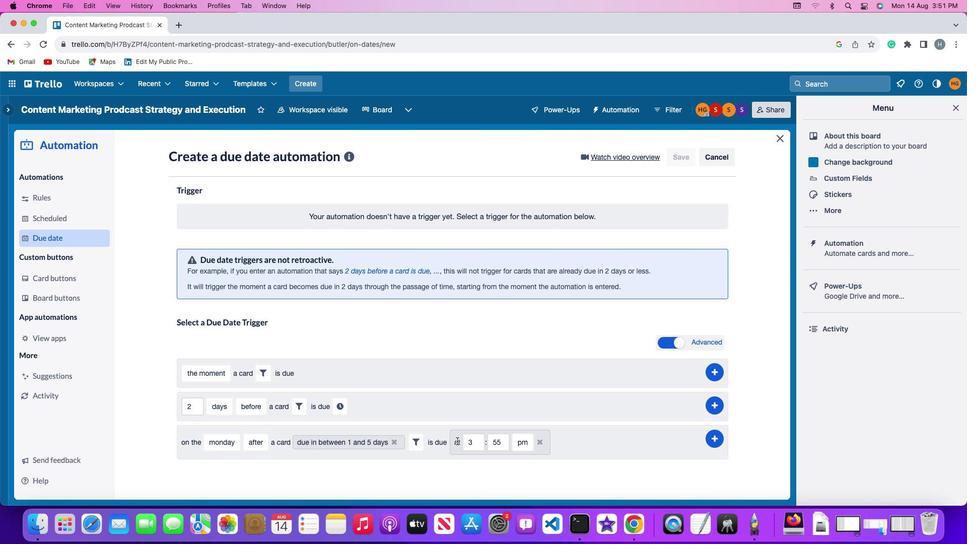 
Action: Mouse moved to (471, 440)
Screenshot: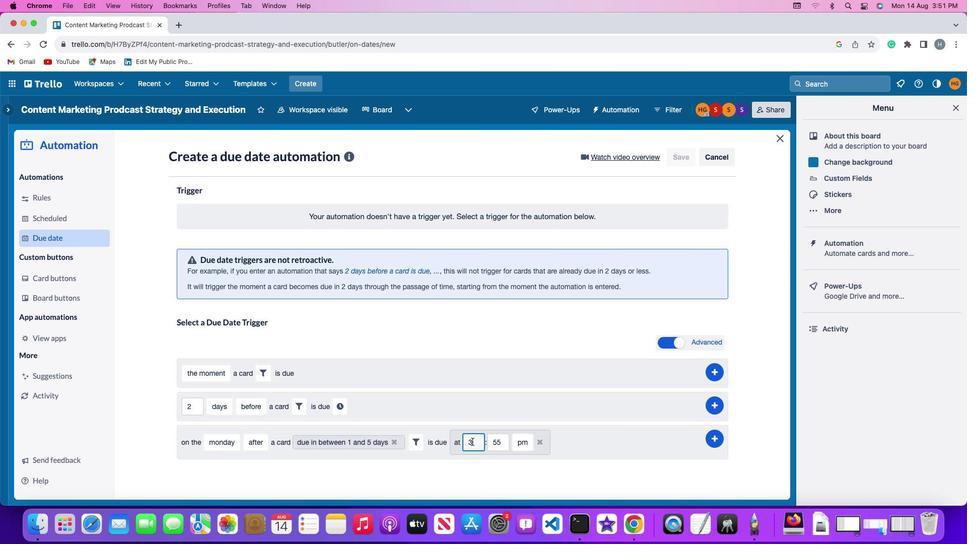 
Action: Mouse pressed left at (471, 440)
Screenshot: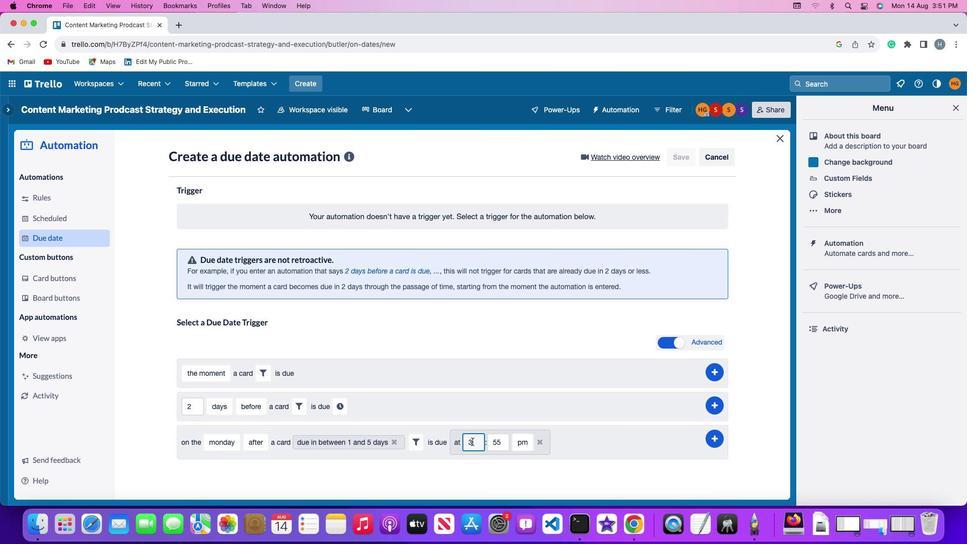 
Action: Mouse moved to (471, 440)
Screenshot: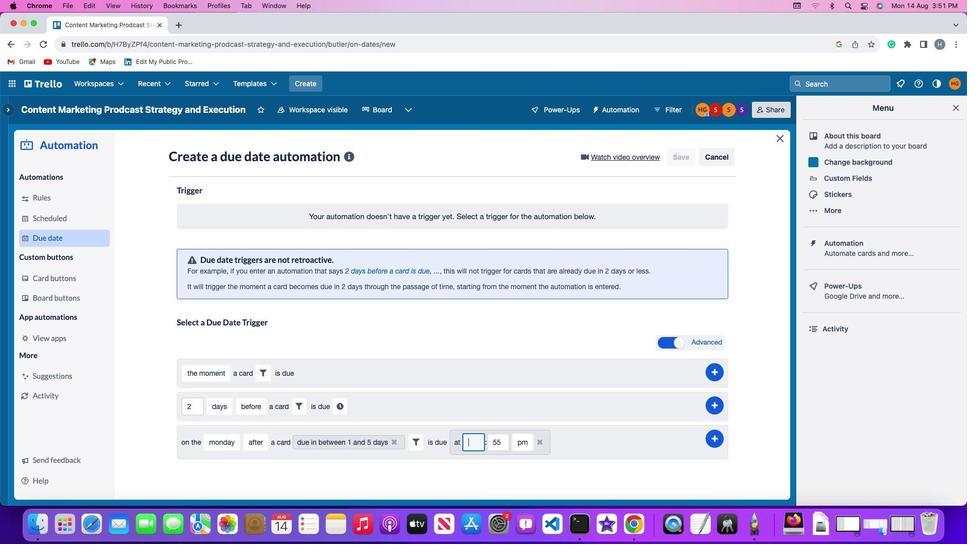 
Action: Key pressed Key.backspaceKey.backspace
Screenshot: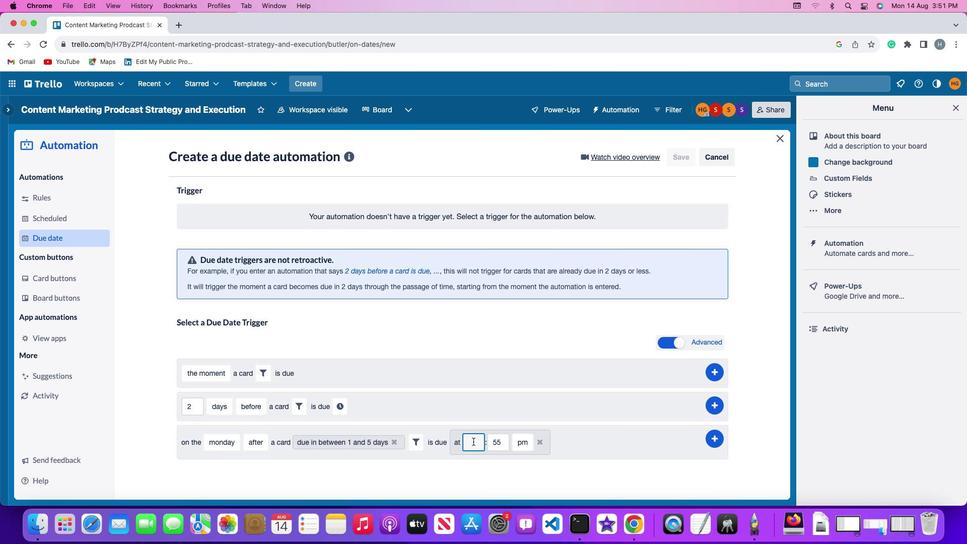
Action: Mouse moved to (472, 440)
Screenshot: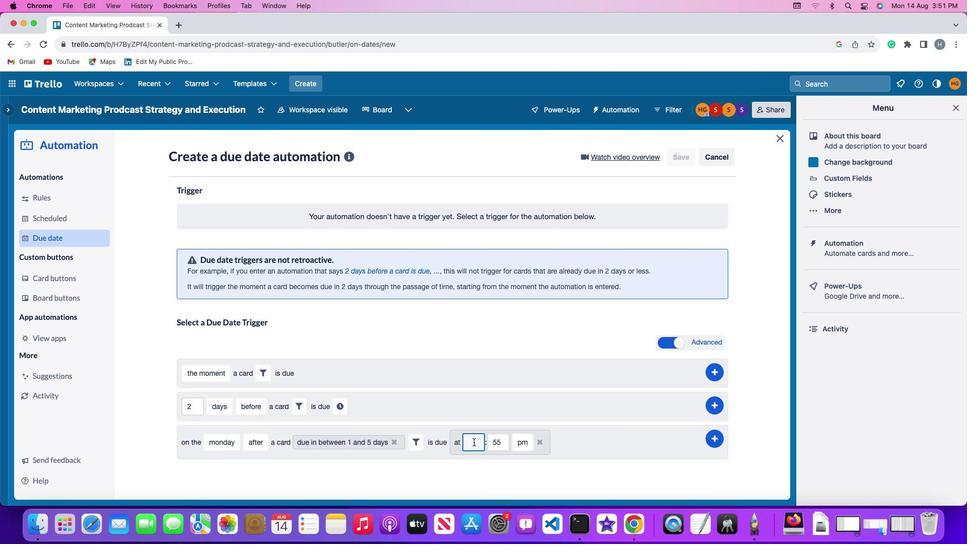 
Action: Key pressed '1''1'
Screenshot: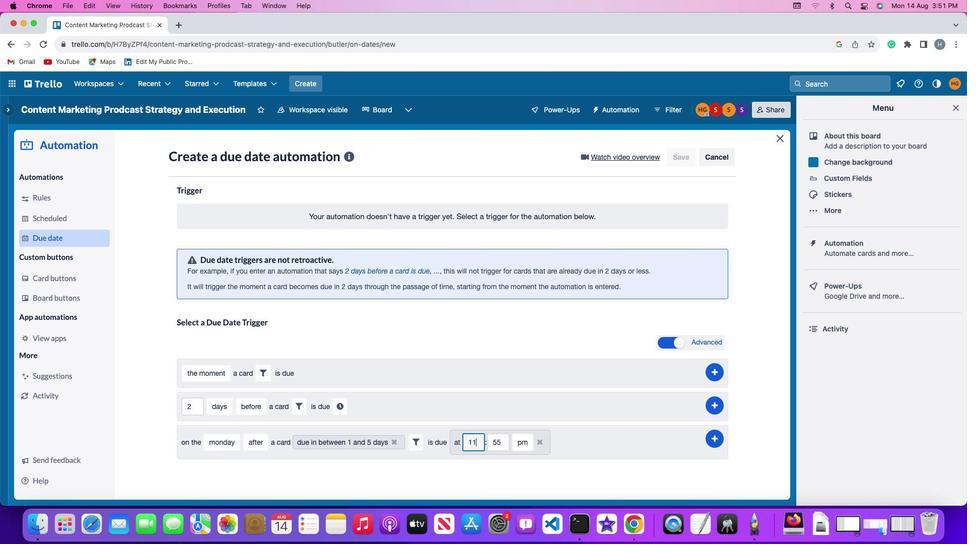 
Action: Mouse moved to (500, 442)
Screenshot: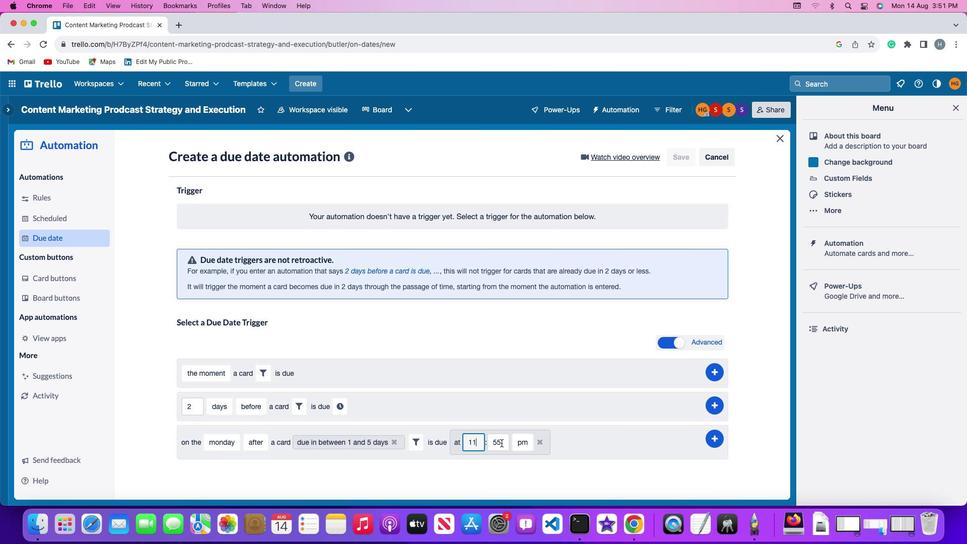 
Action: Mouse pressed left at (500, 442)
Screenshot: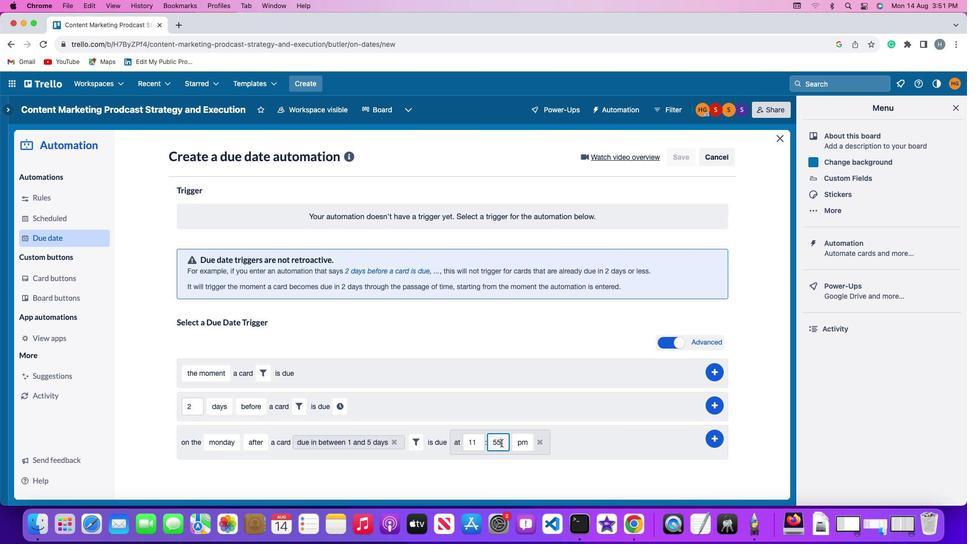 
Action: Key pressed Key.backspaceKey.backspace
Screenshot: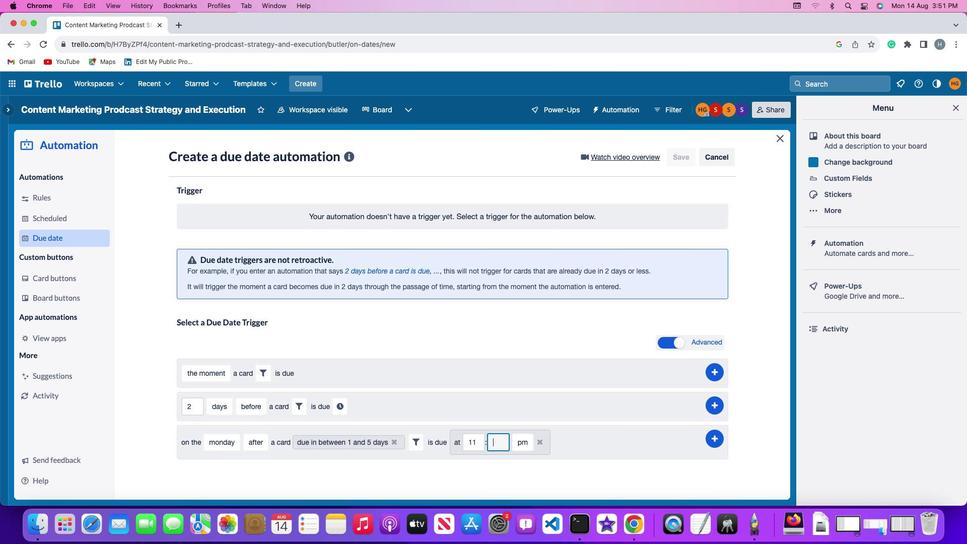 
Action: Mouse moved to (501, 442)
Screenshot: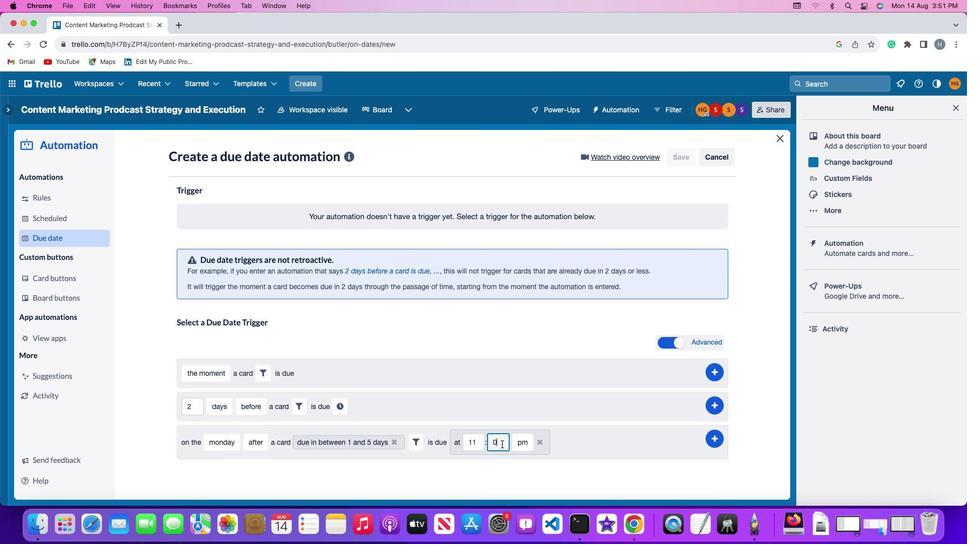 
Action: Key pressed '0'
Screenshot: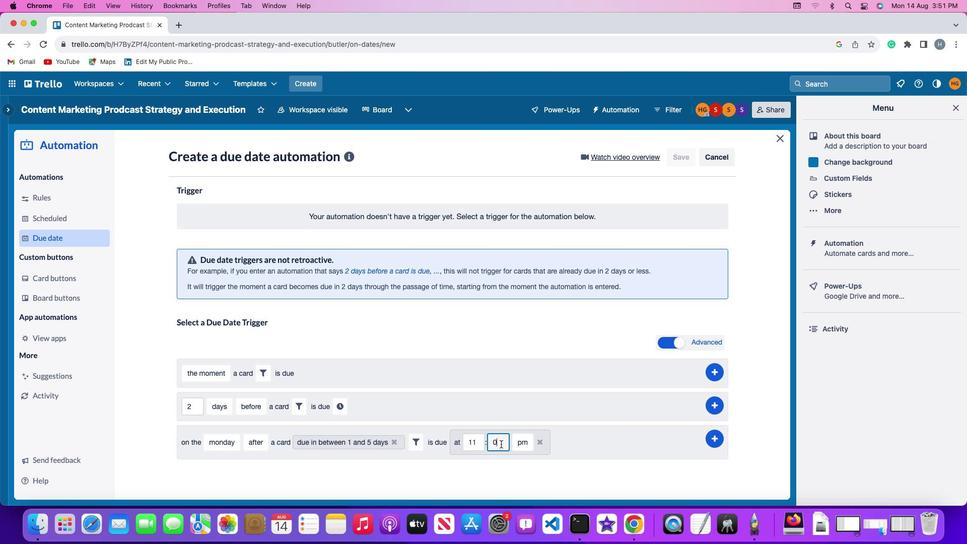 
Action: Mouse moved to (499, 443)
Screenshot: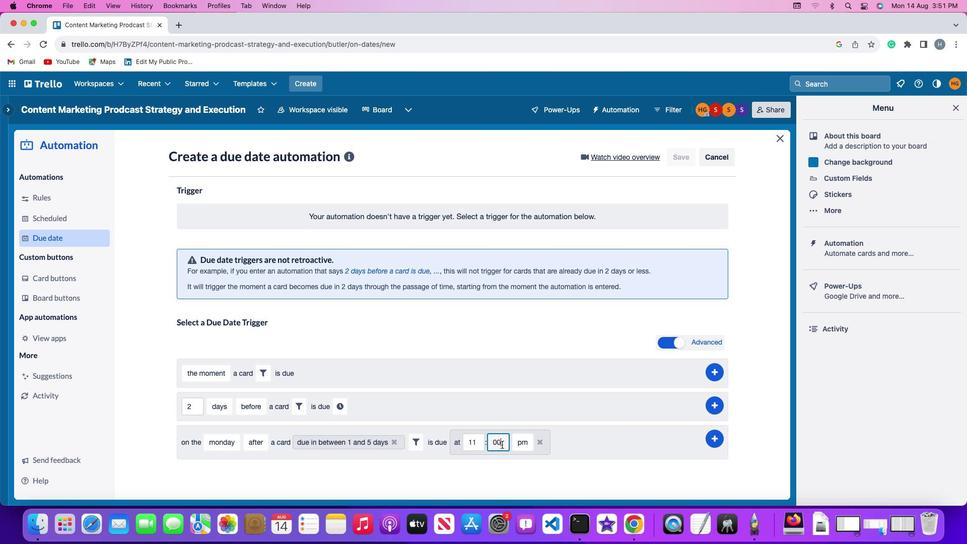 
Action: Key pressed '0'
Screenshot: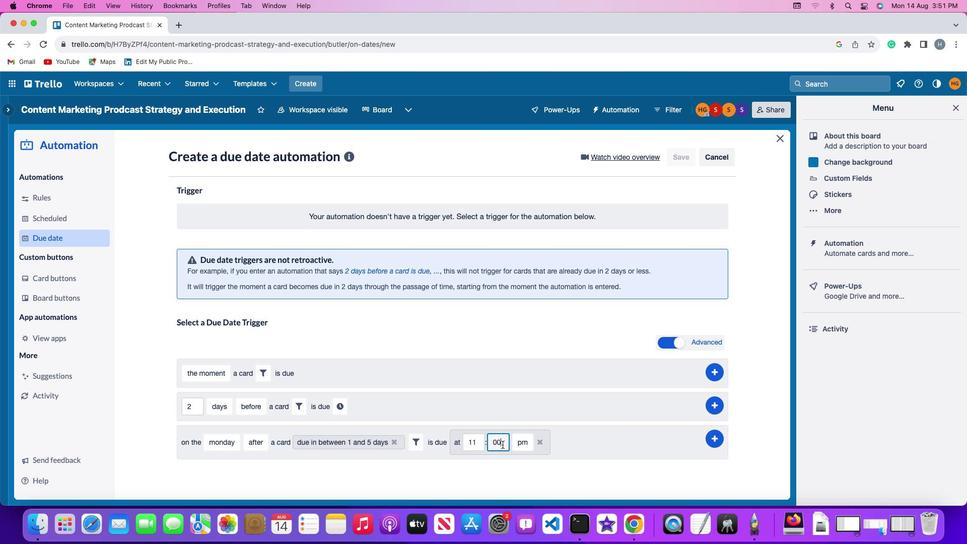
Action: Mouse moved to (519, 441)
Screenshot: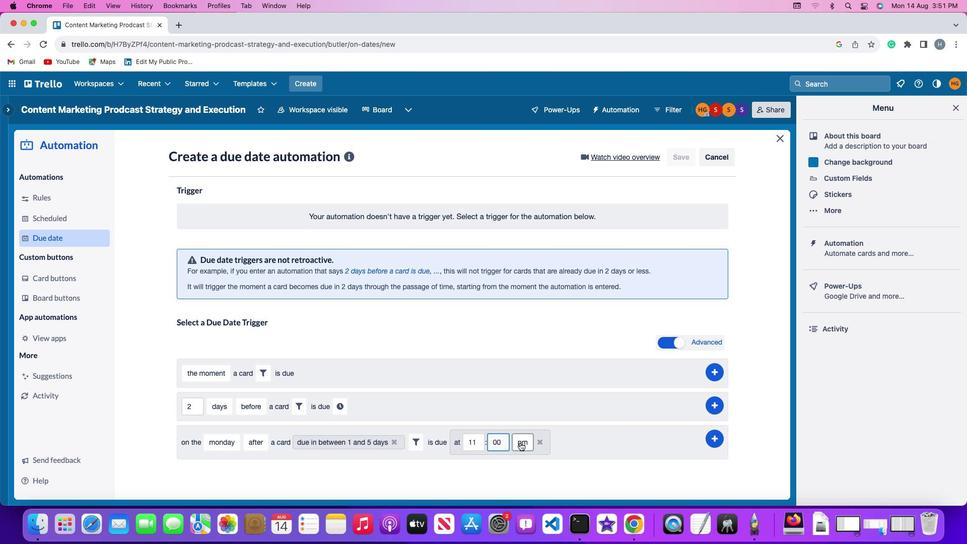 
Action: Mouse pressed left at (519, 441)
Screenshot: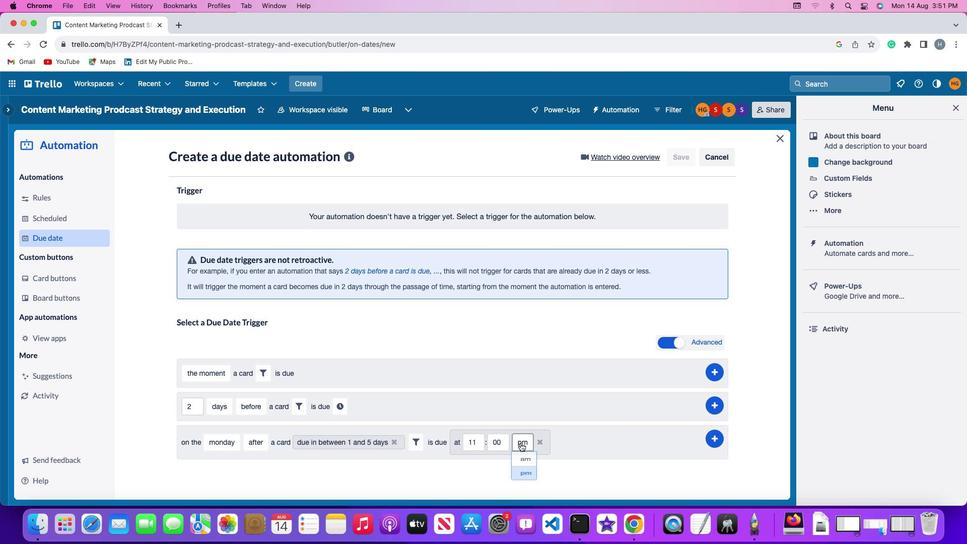 
Action: Mouse moved to (521, 459)
Screenshot: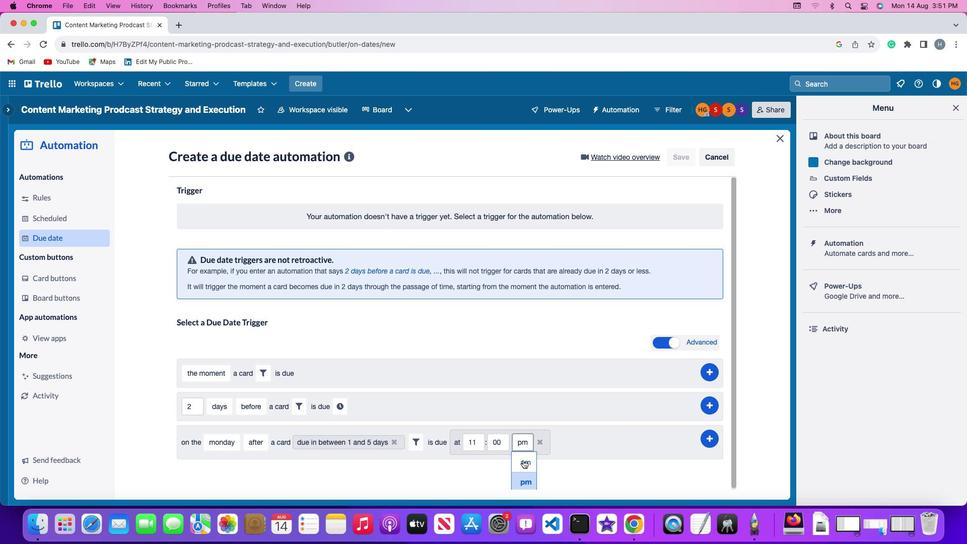 
Action: Mouse pressed left at (521, 459)
Screenshot: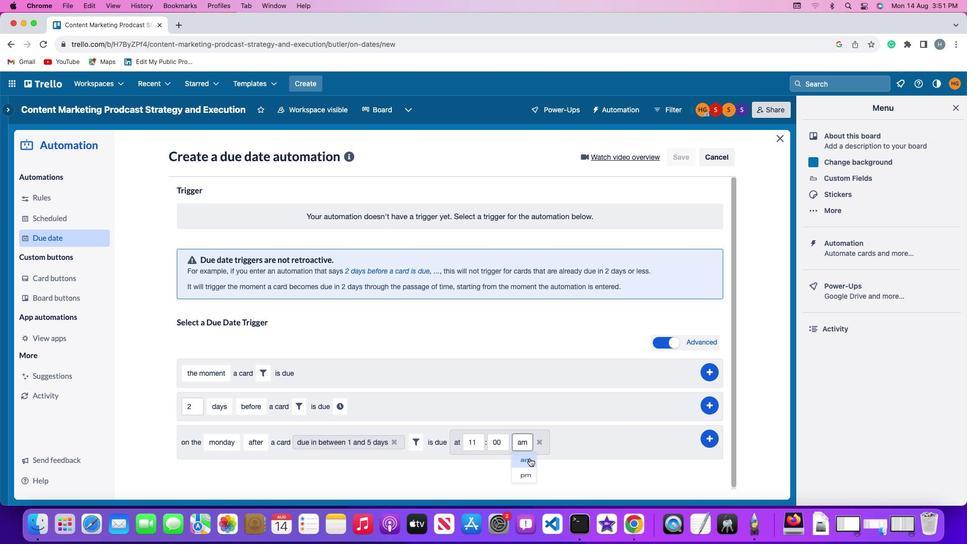 
Action: Mouse moved to (718, 436)
Screenshot: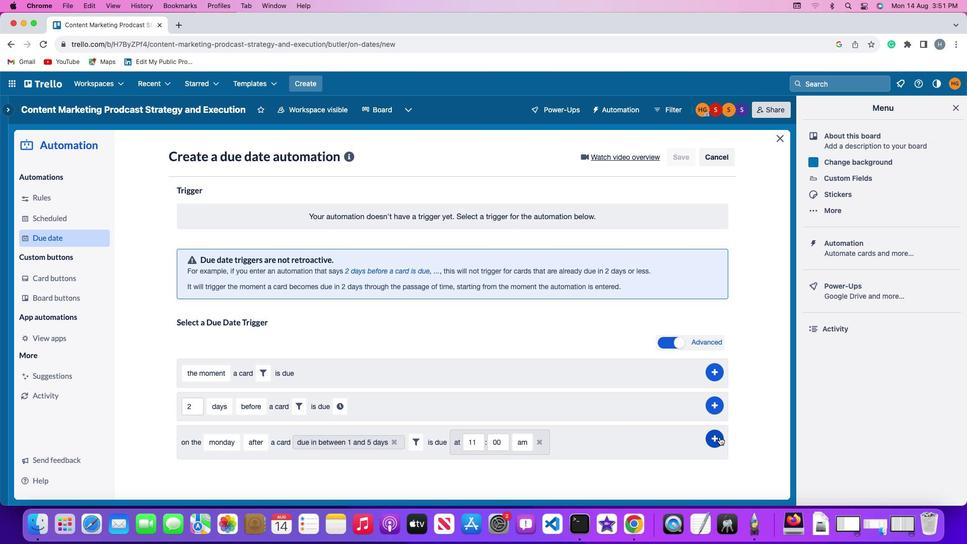 
Action: Mouse pressed left at (718, 436)
Screenshot: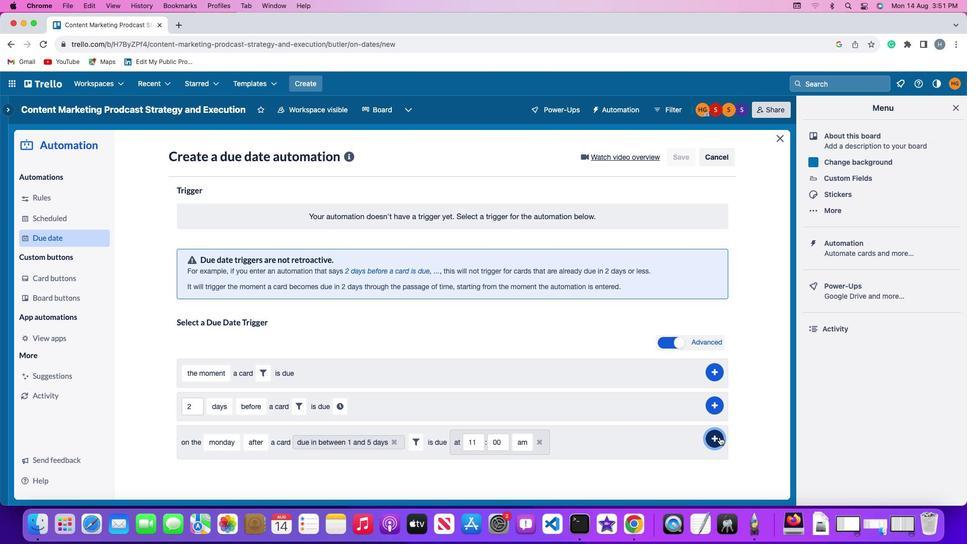 
Action: Mouse moved to (751, 371)
Screenshot: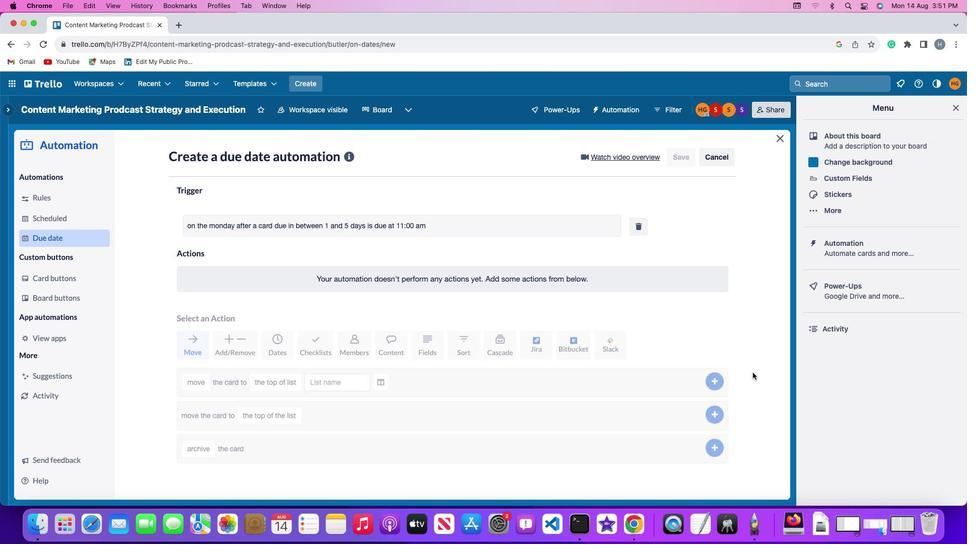 
